 Task: Add records to a log file only if the log file has been modified within a specifiedtime frame.
Action: Mouse moved to (220, 376)
Screenshot: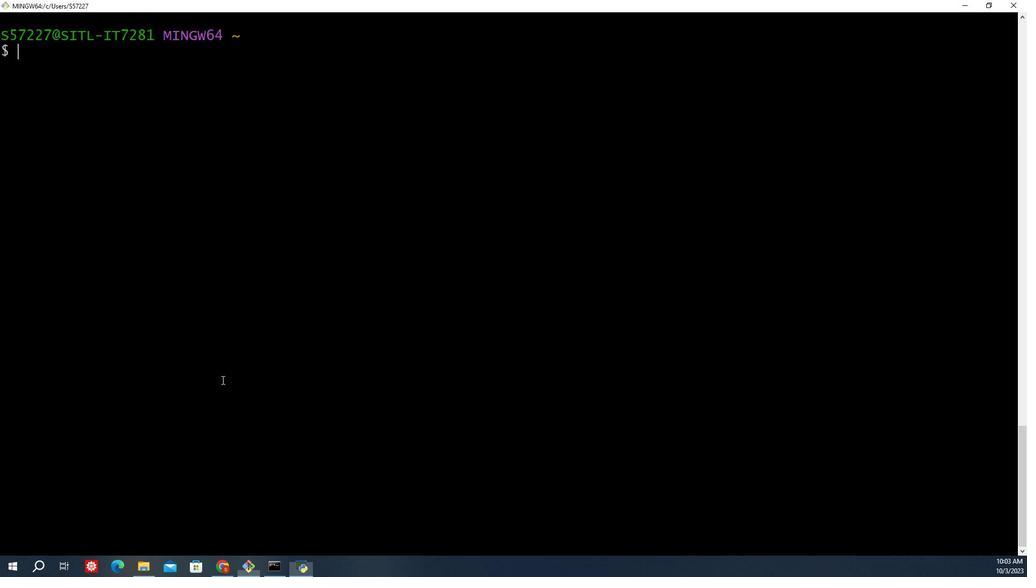 
Action: Mouse pressed left at (220, 376)
Screenshot: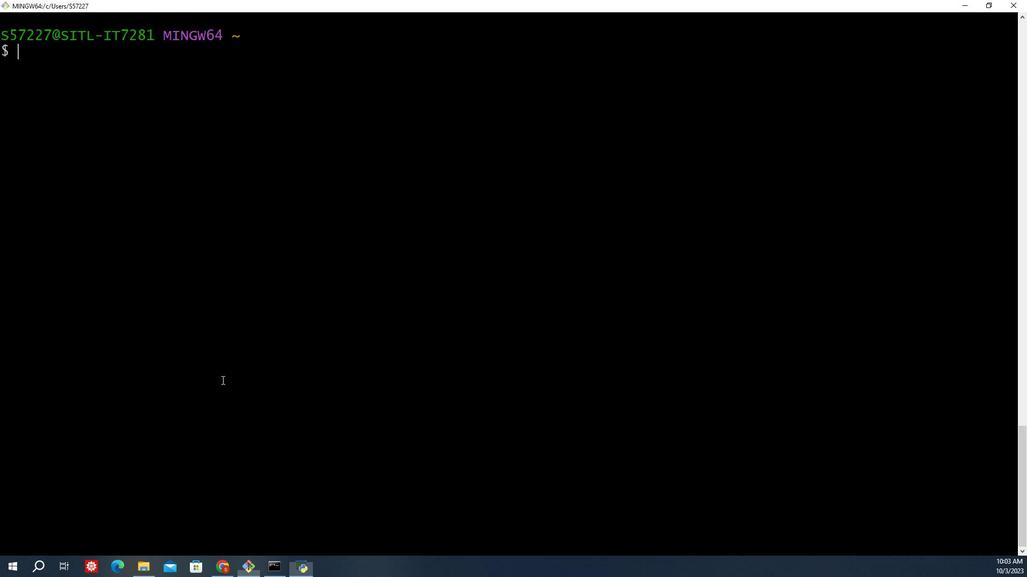 
Action: Mouse moved to (220, 376)
Screenshot: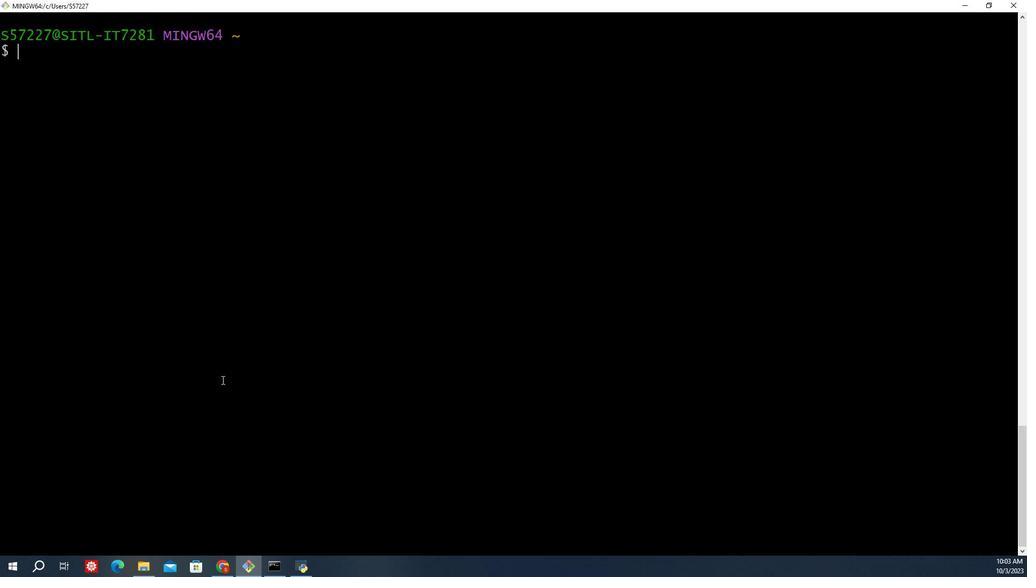 
Action: Key pressed <Key.shift_r><Key.shift_r><Key.shift_r><Key.shift_r>S<Key.backspace>cd<Key.space>/c/<Key.shift>U
Screenshot: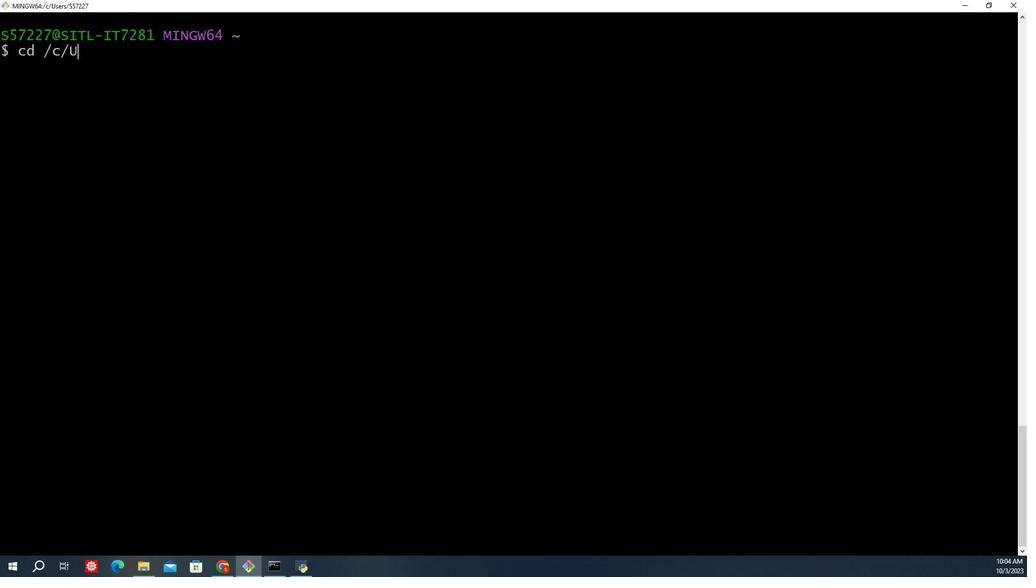 
Action: Mouse moved to (225, 375)
Screenshot: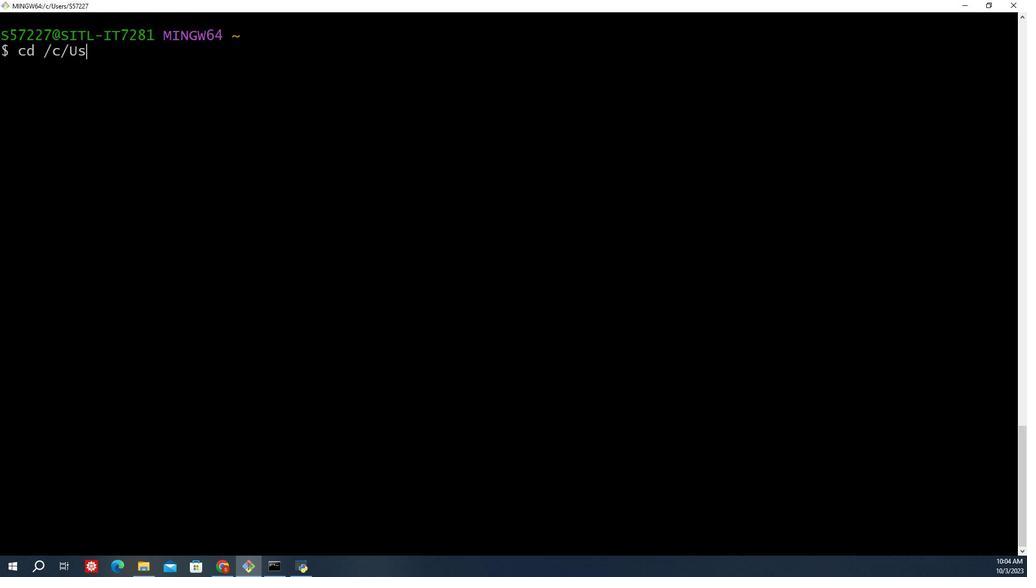 
Action: Key pressed se
Screenshot: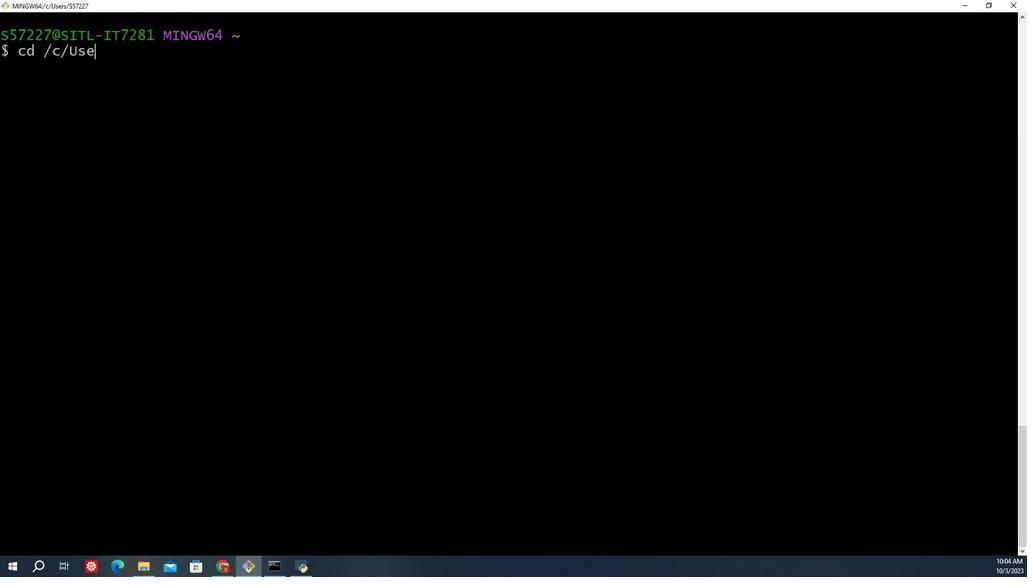 
Action: Mouse moved to (242, 360)
Screenshot: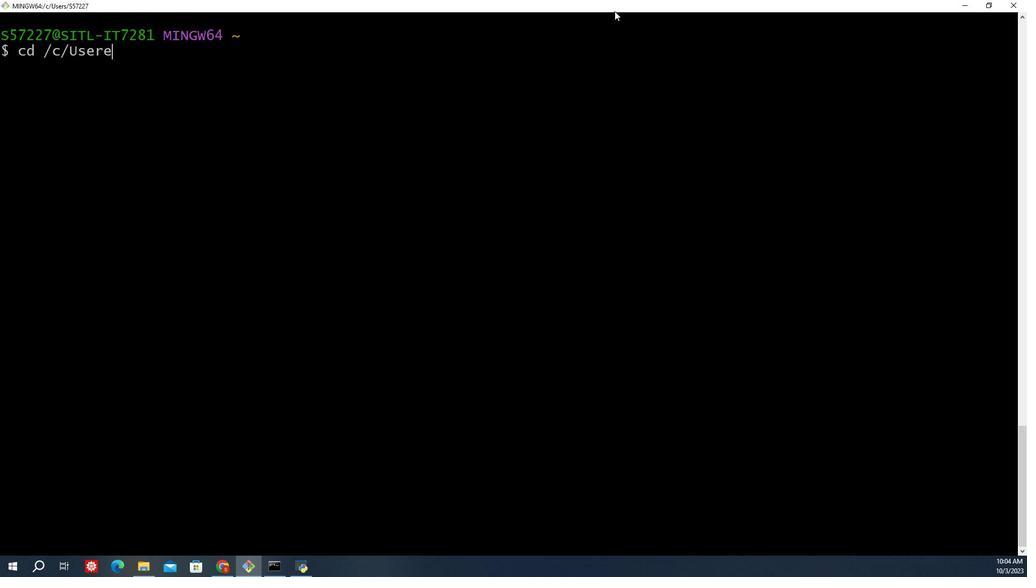 
Action: Key pressed r
Screenshot: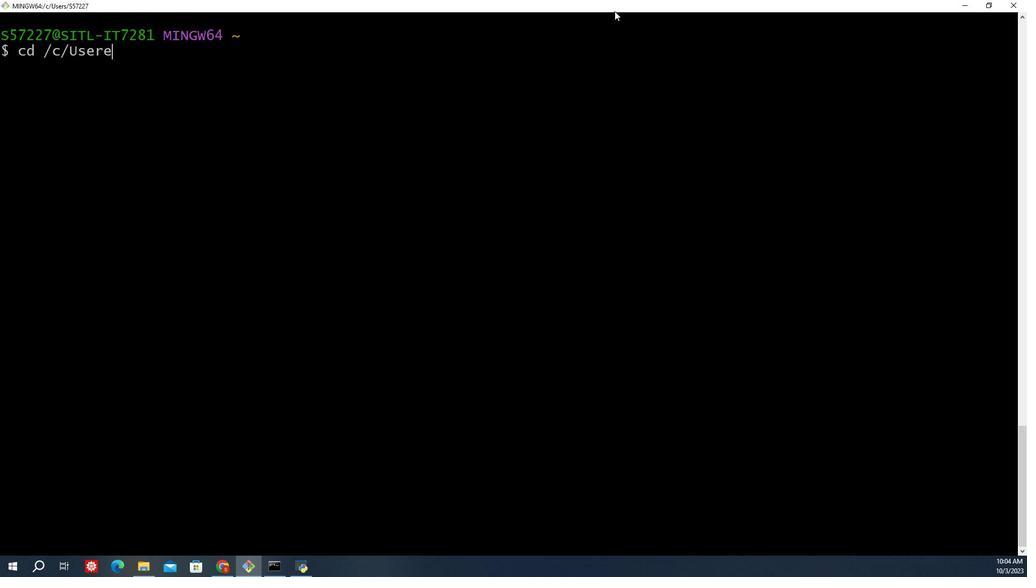 
Action: Mouse moved to (272, 348)
Screenshot: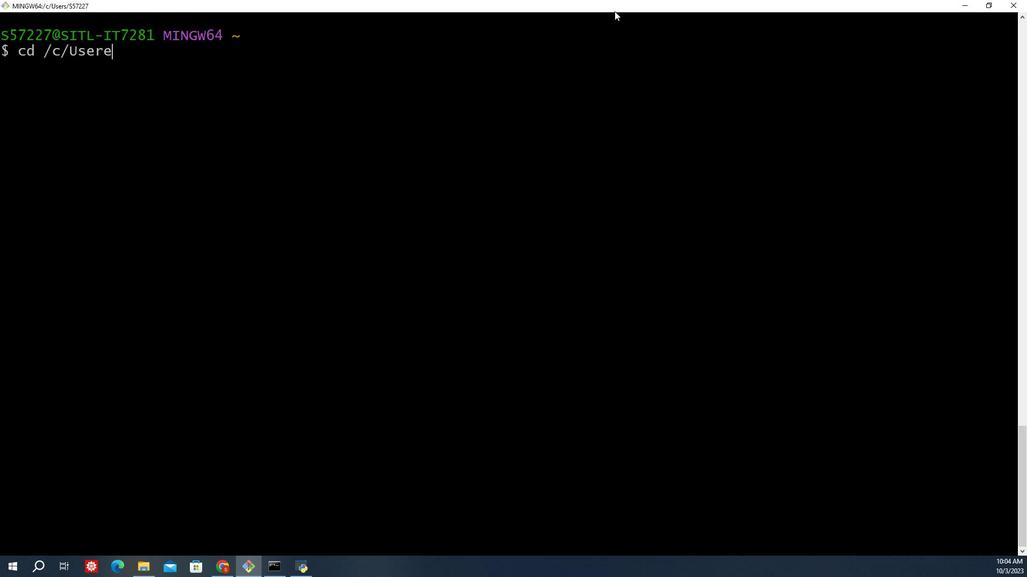 
Action: Key pressed e
Screenshot: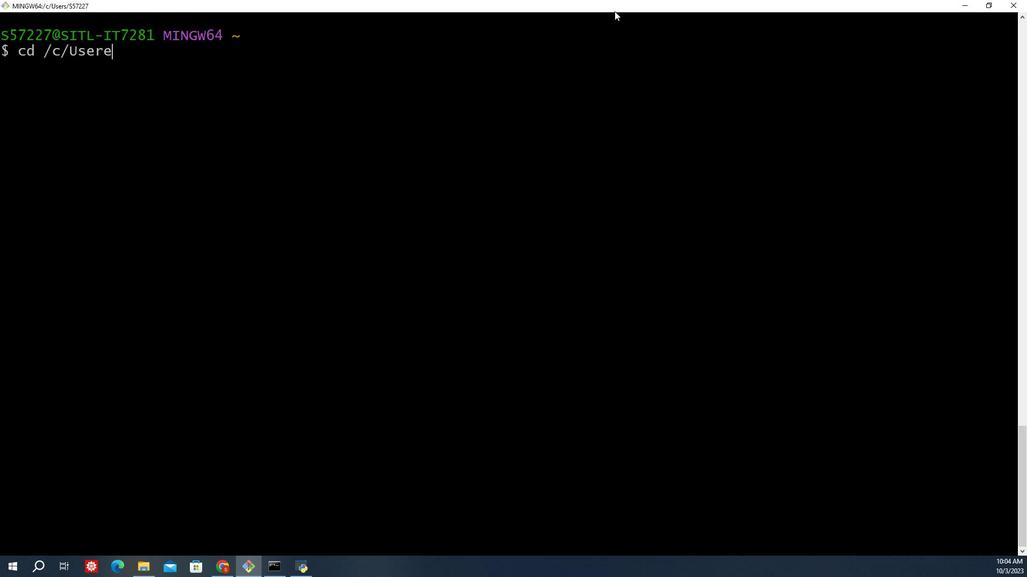 
Action: Mouse moved to (272, 348)
Screenshot: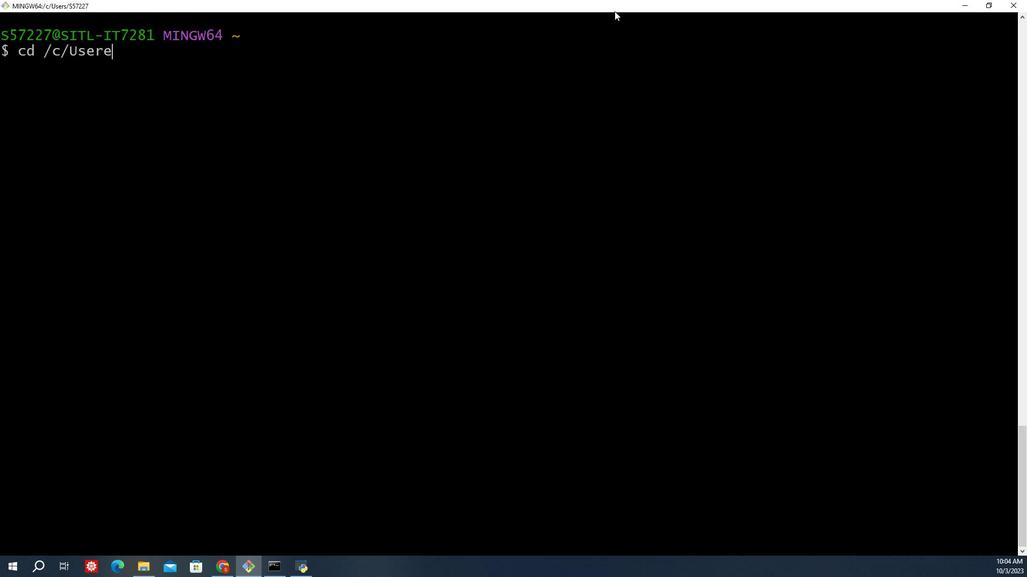 
Action: Key pressed <Key.space><Key.backspace>s<Key.backspace><Key.backspace>s/<Key.shift_r>S57227/today<Key.enter>l<Key.enter>ls<Key.enter>ta<Key.backspace><Key.backspace>mkdire<Key.backspace><Key.space>ct<Key.backspace><Key.backspace>task110<Key.enter>s<Key.backspace>,<Key.backspace>mk<Key.backspace><Key.backspace><Key.backspace>cd<Key.space><Key.backspace><Key.backspace><Key.backspace>l<Key.enter>ls<Key.enter>cd<Key.space>/c/<Key.shift>Users/<Key.shift_r><Key.shift_r><Key.shift_r><Key.shift_r><Key.shift_r><Key.shift_r><Key.shift_r><Key.shift_r><Key.shift_r><Key.shift_r><Key.shift_r><Key.shift_r><Key.shift_r><Key.shift_r><Key.shift_r><Key.shift_r><Key.shift_r><Key.shift_r><Key.shift_r><Key.shift_r>S57227/today/task110<Key.enter>ls<Key.enter>ctrl+Ltouch<Key.space>task.s<Key.backspace><Key.backspace><Key.backspace><Key.backspace><Key.backspace><Key.backspace><Key.backspace><Key.space>reac<Key.backspace><Key.backspace>cored<Key.space>a<Key.space>f<Key.backspace><Key.backspace><Key.backspace><Key.backspace><Key.shift><Key.shift><Key.shift><Key.shift><Key.shift><Key.shift><Key.shift>_file<Key.shift><Key.shift><Key.shift><Key.shift><Key.shift><Key.shift><Key.shift><Key.shift><Key.shift><Key.shift><Key.shift><Key.shift><Key.shift><Key.shift><Key.shift><Key.shift><Key.shift><Key.shift><Key.shift><Key.shift><Key.shift><Key.shift><Key.shift><Key.shift><Key.shift><Key.shift><Key.shift><Key.shift><Key.shift><Key.shift><Key.shift><Key.shift><Key.shift>_<Key.backspace>.sh<Key.enter>ls<Key.enter>vim<Key.space>re
Screenshot: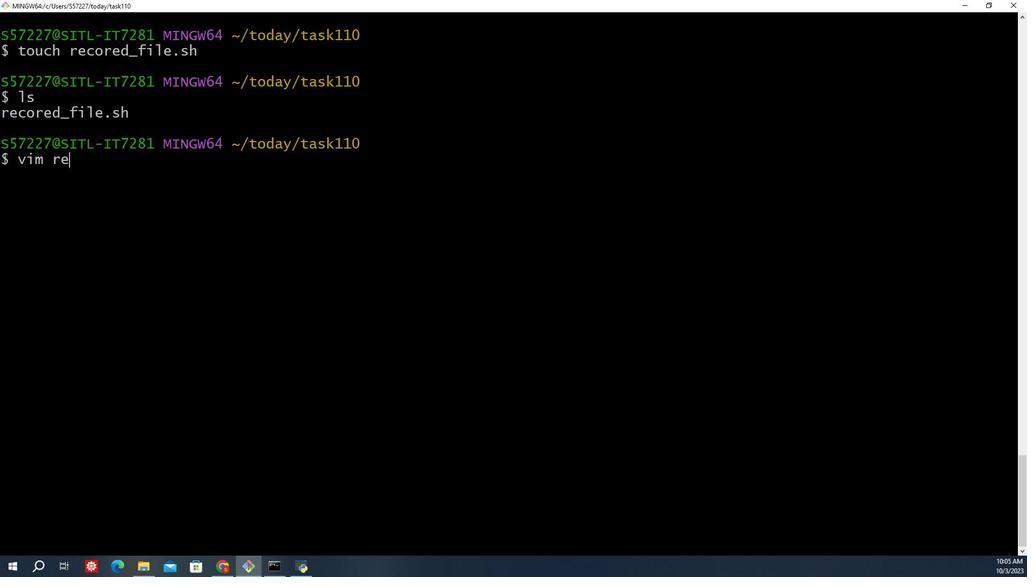 
Action: Mouse moved to (284, 347)
Screenshot: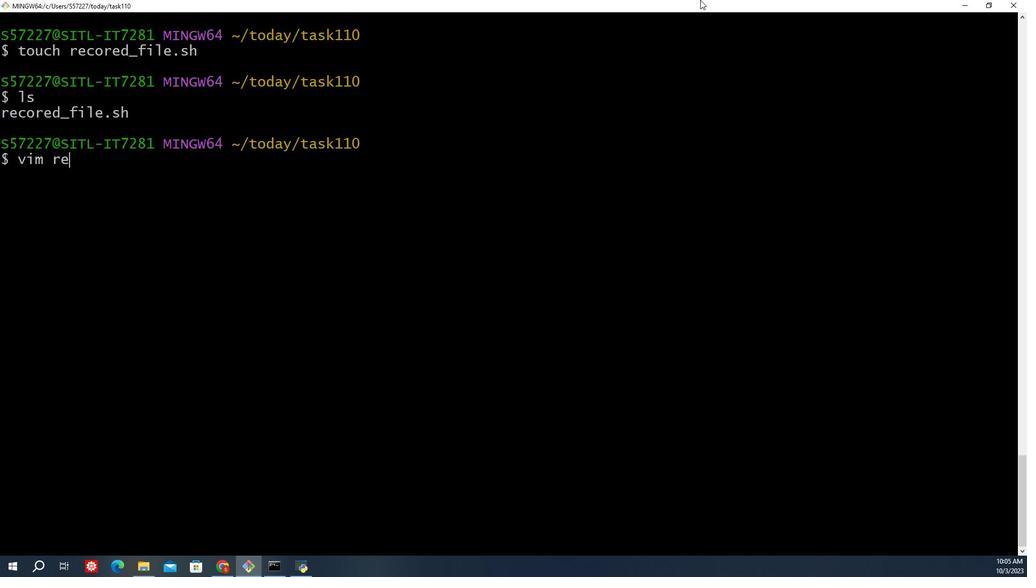 
Action: Key pressed core<Key.backspace>ded<Key.space><Key.backspace><Key.shift><Key.shift><Key.shift><Key.shift><Key.shift><Key.shift>_file.sh<Key.enter>is<Key.backspace><Key.shift_r><Key.shift_r><Key.shift_r>#<Key.shift_r><Key.shift_r><Key.shift_r><Key.shift_r><Key.shift_r><Key.shift_r><Key.shift_r><Key.shift_r><Key.shift_r><Key.shift_r><Key.shift_r><Key.shift_r><Key.shift_r><Key.shift_r><Key.shift_r><Key.shift_r><Key.shift_r>!/bin/bash/
Screenshot: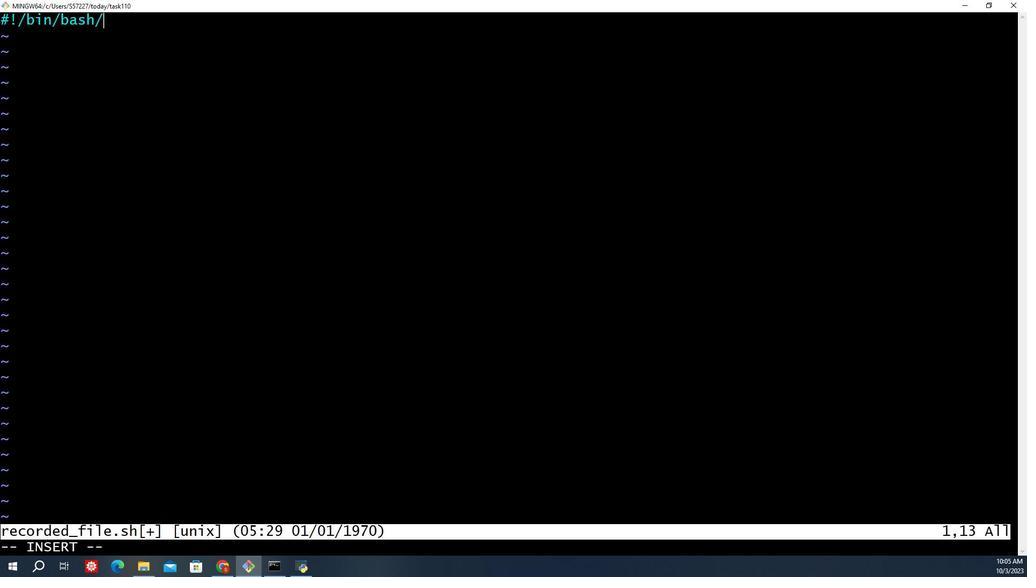 
Action: Mouse moved to (139, 386)
Screenshot: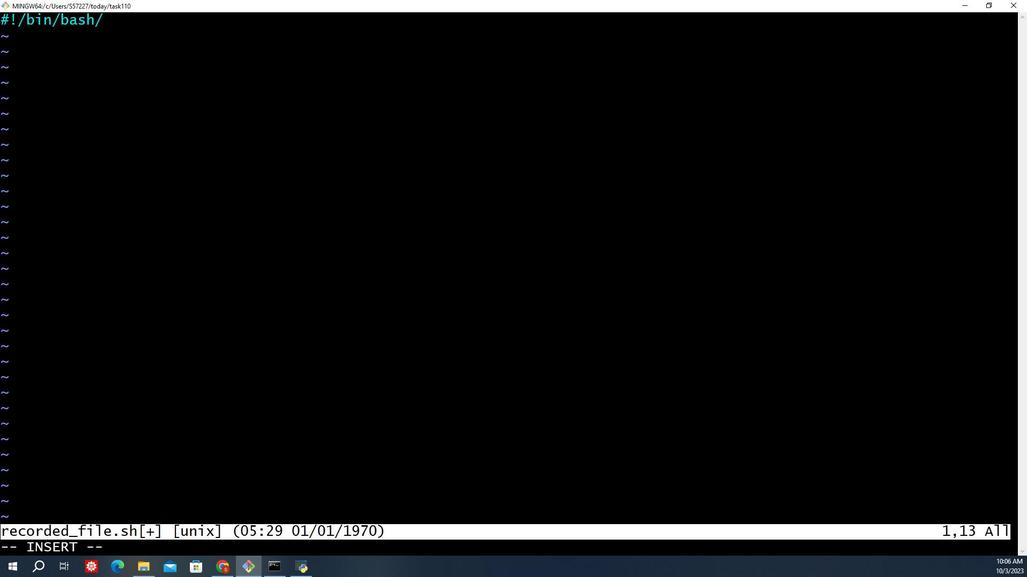 
Action: Mouse pressed left at (139, 386)
Screenshot: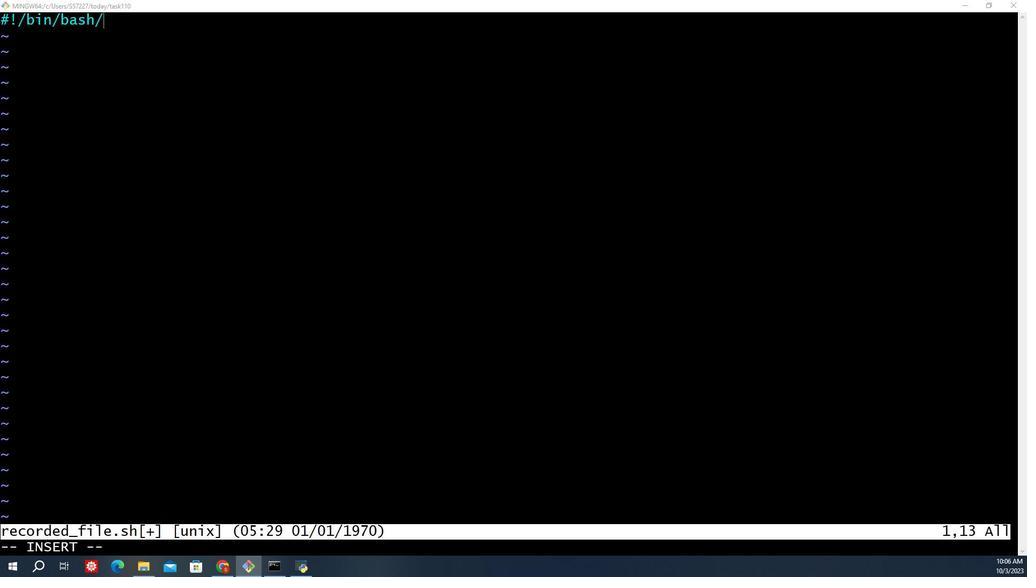 
Action: Mouse moved to (144, 386)
Screenshot: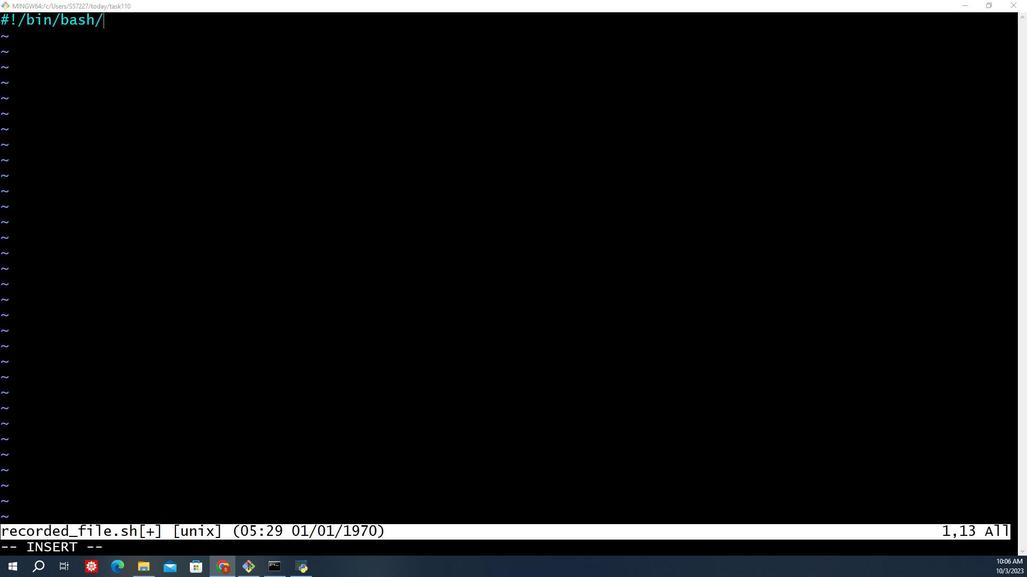 
Action: Mouse pressed left at (144, 386)
Screenshot: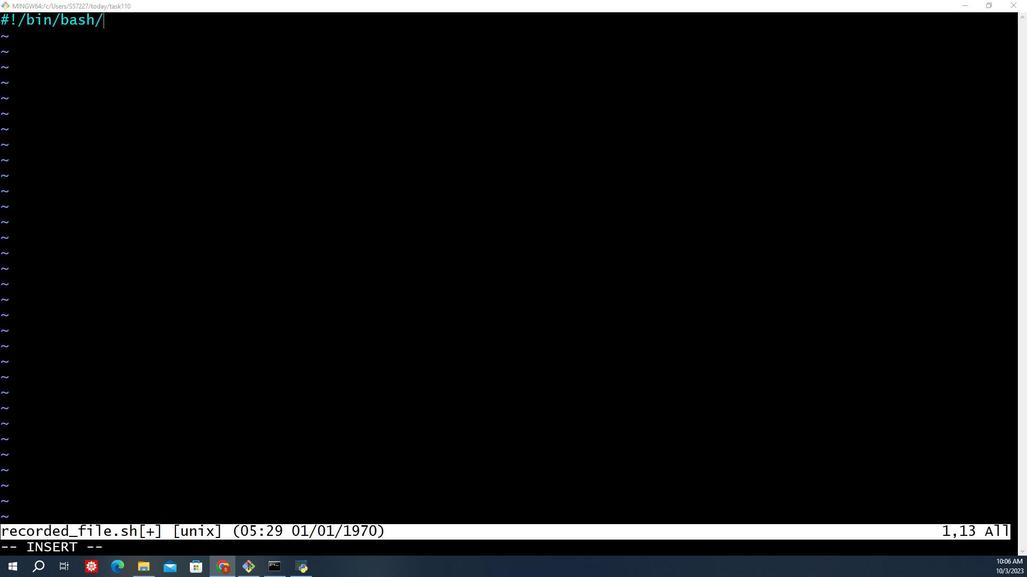 
Action: Mouse moved to (219, 373)
Screenshot: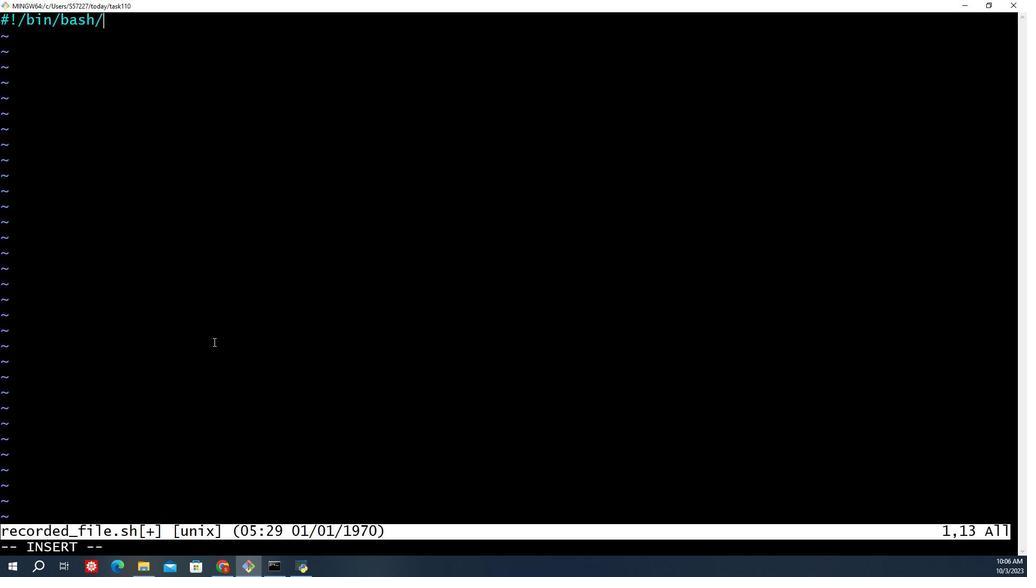 
Action: Mouse pressed left at (219, 373)
Screenshot: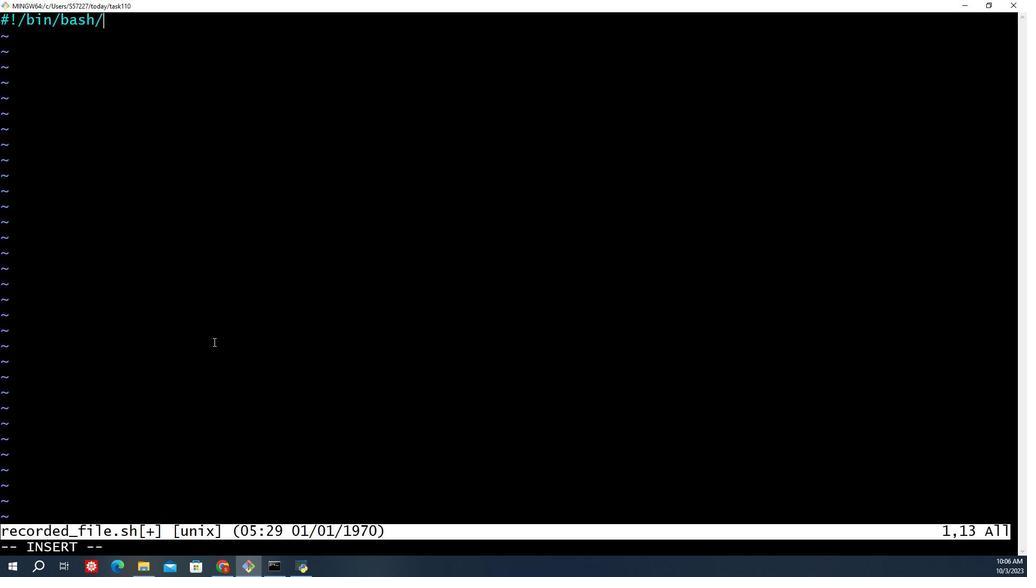 
Action: Mouse moved to (220, 373)
Screenshot: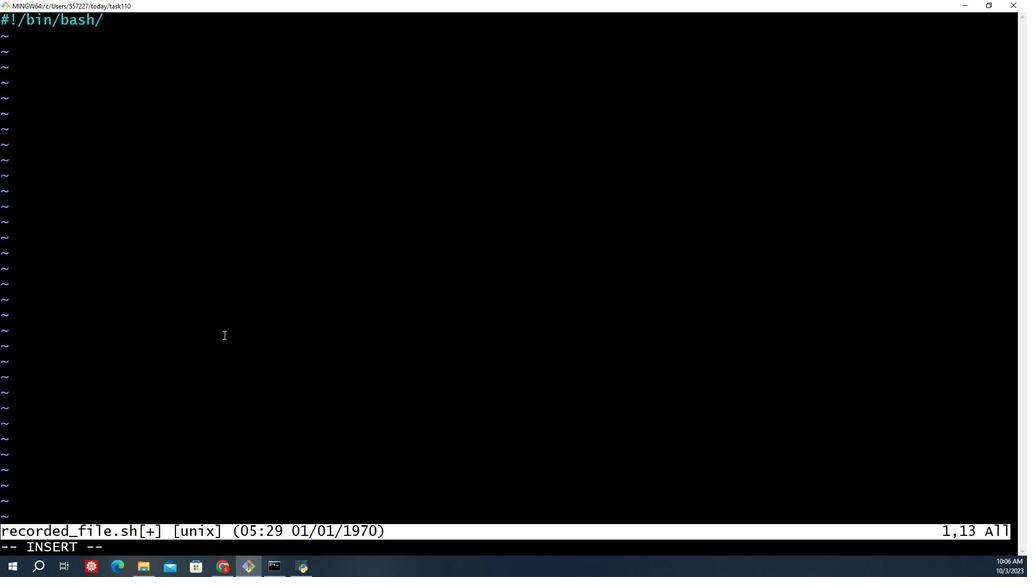 
Action: Key pressed <Key.enter><Key.enter>
Screenshot: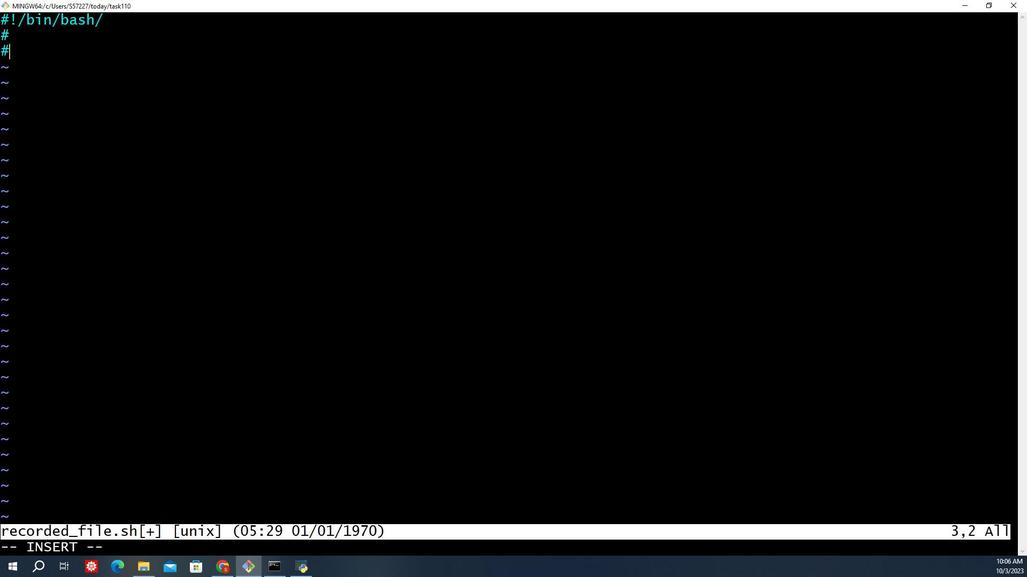 
Action: Mouse moved to (219, 372)
Screenshot: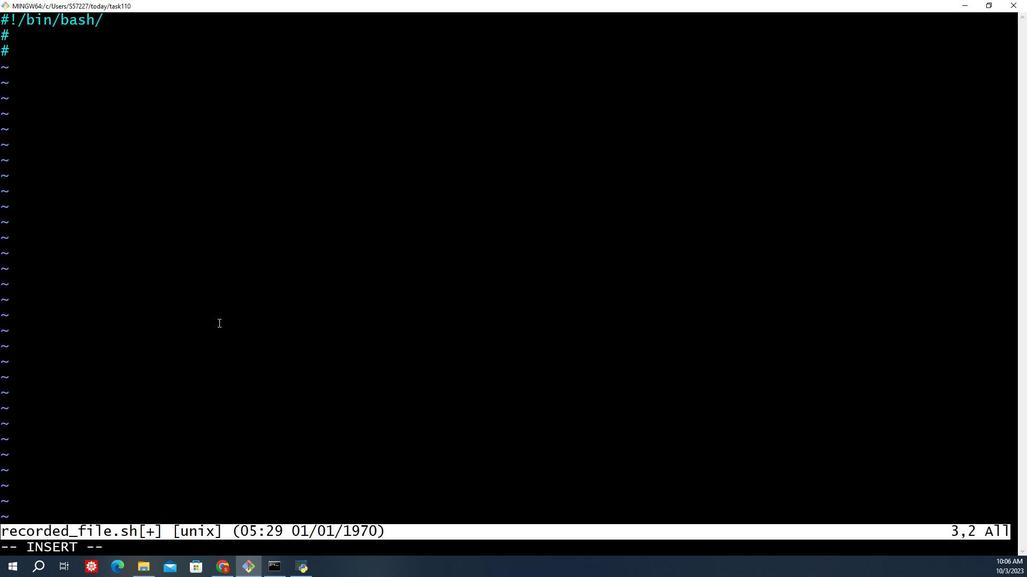 
Action: Key pressed <Key.backspace>log<Key.shift>_file=<Key.shift>"/c/<Key.shift>USer<Key.backspace><Key.backspace><Key.backspace>sers/<Key.shift_r>S57227/today/task110/log<Key.shift>_file.log<Key.enter><Key.left><Key.up><Key.right><Key.right><Key.right><Key.right><Key.right><Key.right><Key.right><Key.right><Key.right><Key.right><Key.right><Key.right><Key.right><Key.right><Key.right><Key.right><Key.right><Key.right><Key.right><Key.right><Key.right><Key.right><Key.right><Key.right><Key.right><Key.right><Key.right><Key.right><Key.right><Key.right><Key.right><Key.right><Key.right><Key.right><Key.right><Key.right><Key.right><Key.right><Key.right><Key.right><Key.right><Key.right><Key.right><Key.right><Key.right><Key.right><Key.right><Key.right><Key.right><Key.right><Key.left><Key.backspace>.<Key.down>spe<Key.backspace><Key.backspace><Key.backspace><Key.backspace><Key.shift><Key.shift><Key.shift><Key.shift>"<Key.enter>specified<Key.shift>+<Key.backspace><Key.shift>_time<Key.shift>_frame=1<Key.enter><Key.enter><Key.shift_r>#calculate<Key.space>the<Key.space>timestamp<Key.space>for<Key.space>the<Key.space>curee<Key.backspace><Key.backspace>rent<Key.space>time<Key.space><Key.enter><Key.enter><Key.backspace>cure<Key.backspace>rent<Key.space><Key.backspace><Key.shift><Key.shift><Key.shift><Key.shift><Key.shift><Key.shift><Key.shift><Key.shift>_time<Key.space><Key.backspace>=<Key.shift_r><Key.shift_r><Key.shift_r><Key.shift_r>$<Key.shift>(data<Key.backspace>e<Key.space><Key.shift_r><Key.shift_r><Key.shift_r><Key.shift_r><Key.shift_r><Key.shift_r>+<Key.shift_r><Key.shift_r><Key.shift_r><Key.shift_r><Key.shift_r><Key.shift_r><Key.shift_r><Key.shift_r><Key.shift_r><Key.shift_r>%s<Key.shift><Key.shift><Key.shift><Key.shift><Key.shift><Key.shift><Key.shift><Key.shift><Key.shift><Key.shift><Key.shift><Key.shift><Key.shift><Key.shift><Key.shift><Key.shift><Key.shift><Key.shift><Key.shift><Key.shift><Key.shift><Key.shift><Key.shift><Key.shift><Key.shift><Key.shift><Key.shift><Key.shift><Key.shift><Key.shift><Key.shift><Key.shift>)<Key.enter><Key.enter><Key.shift_r><Key.shift_r><Key.shift_r><Key.shift_r><Key.shift_r><Key.shift_r><Key.shift_r>#get<Key.space>the<Key.space>last<Key.space>
Screenshot: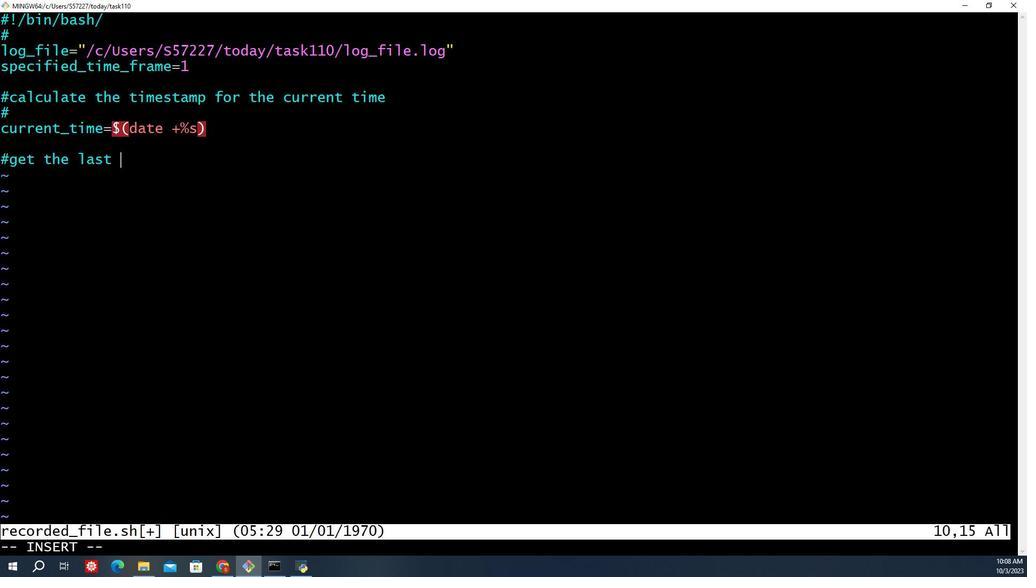 
Action: Mouse moved to (232, 347)
Screenshot: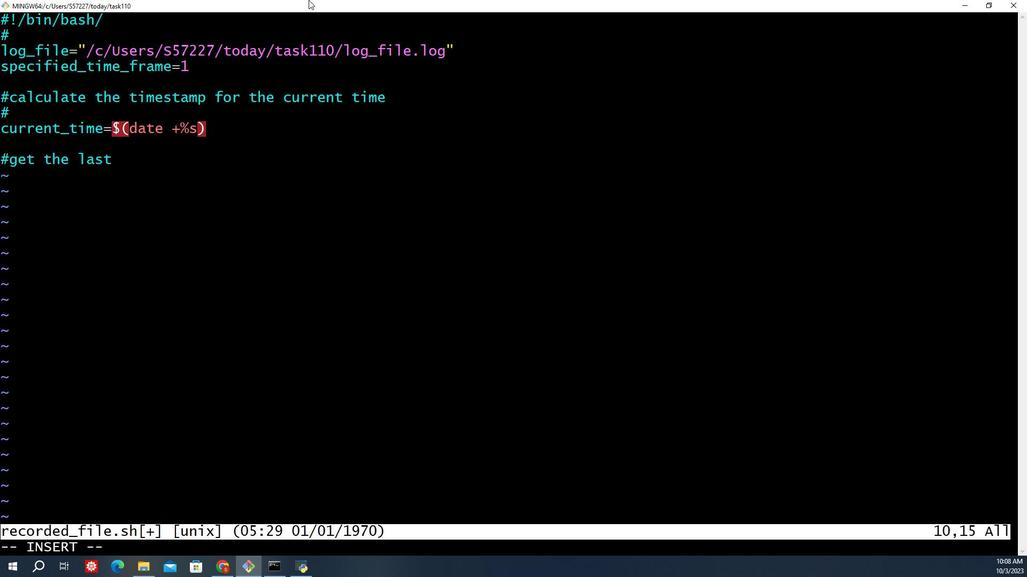 
Action: Key pressed modification<Key.space>time<Key.space>of<Key.space>th<Key.space>e<Key.backspace><Key.backspace>e<Key.space>log<Key.space>file<Key.space>in<Key.space>seconds<Key.space>sich<Key.space>e<Key.backspace><Key.backspace><Key.backspace><Key.backspace>nce<Key.space>epoch<Key.enter><Key.enter><Key.backspace>last<Key.shift>_modification<Key.shift>_time=<Key.shift_r><Key.shift_r><Key.shift_r><Key.shift_r><Key.shift_r><Key.shift_r><Key.shift_r><Key.shift_r><Key.shift_r><Key.shift_r><Key.shift_r><Key.shift_r>$<Key.shift>(stat<Key.space>-c<Key.space><Key.shift_r><Key.shift_r><Key.shift_r><Key.shift_r><Key.shift_r><Key.shift_r><Key.shift_r><Key.shift_r><Key.shift_r>%<Key.shift><Key.shift><Key.shift><Key.shift><Key.shift><Key.shift><Key.shift><Key.shift><Key.shift><Key.shift><Key.shift><Key.shift><Key.shift><Key.shift><Key.shift><Key.shift>Y<Key.space><Key.shift>"<Key.shift_r>$lo
Screenshot: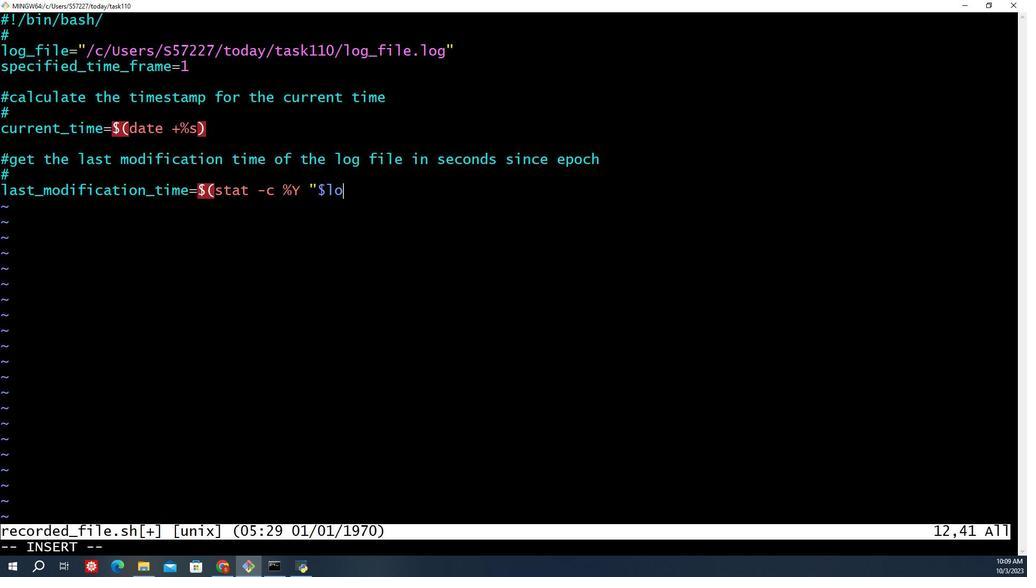 
Action: Mouse moved to (232, 347)
Screenshot: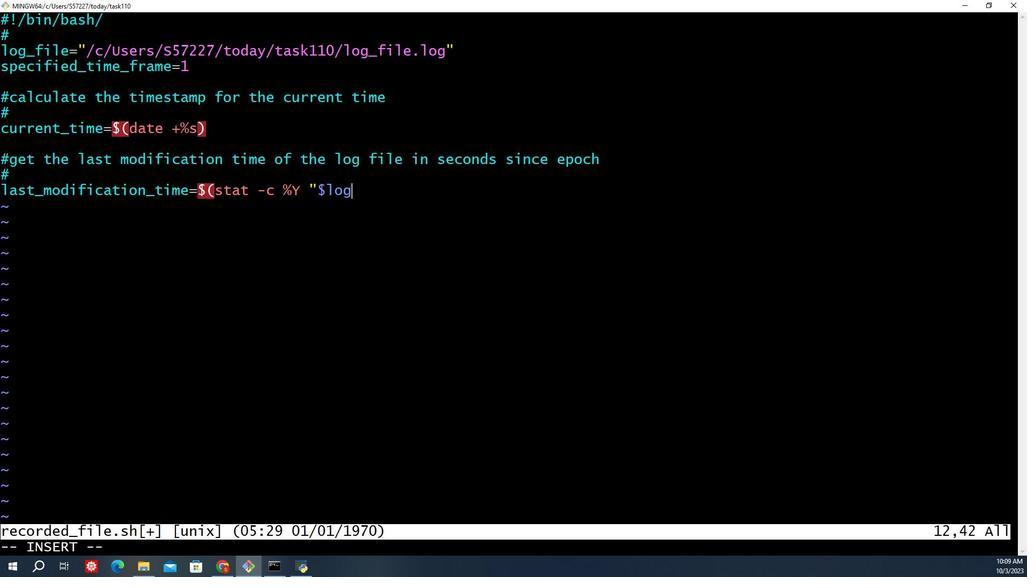 
Action: Key pressed g<Key.shift>_file<Key.shift><Key.shift><Key.shift><Key.shift><Key.shift><Key.shift><Key.shift><Key.shift><Key.shift><Key.shift><Key.shift><Key.shift><Key.shift><Key.shift><Key.shift><Key.shift><Key.shift><Key.shift>"<Key.shift><Key.shift><Key.shift><Key.shift>)<Key.enter><Key.enter><Key.shift_r>#calculate<Key.space>the<Key.space>time<Key.space>difference<Key.space>in<Key.space>seconds<Key.enter><Key.enter><Key.backspace>time<Key.space>d<Key.backspace><Key.backspace><Key.shift><Key.shift>_difference=<Key.shift_r>$<Key.shift>((current<Key.shift><Key.shift><Key.shift><Key.shift><Key.shift><Key.shift><Key.shift><Key.shift><Key.shift><Key.shift><Key.shift><Key.shift>_time<Key.space>-<Key.space>last<Key.space><Key.backspace><Key.shift><Key.shift><Key.shift>_modification<Key.shift>_time<Key.shift>))<Key.enter><Key.enter><Key.shift_r>#calculate<Key.space>the<Key.space>time<Key.space>difference<Key.space>i<Key.backspace>f<Key.backspace><Key.backspace><Key.backspace><Key.backspace><Key.backspace><Key.backspace><Key.backspace><Key.backspace><Key.backspace><Key.backspace><Key.backspace><Key.backspace><Key.backspace><Key.backspace><Key.space><Key.backspace>e<Key.space>frame<Key.space>in<Key.space>seconds<Key.enter><Key.enter><Key.backspace>slec<Key.backspace><Key.backspace><Key.backspace><Key.backspace>specified<Key.shift>_time<Key.space><Key.backspace><Key.shift>_frame<Key.space><Key.backspace><Key.shift>_secondssssss<Key.backspace><Key.backspace><Key.backspace><Key.backspace><Key.backspace>=<Key.space><Key.backspace><Key.shift><Key.shift><Key.shift><Key.shift><Key.shift><Key.shift>$<Key.shift>(<Key.shift>(<Key.shift_r>S<Key.backspace>specified<Key.shift>_time<Key.shift><Key.shift>_frame<Key.space><Key.shift_r><Key.shift_r><Key.shift_r><Key.shift_r><Key.shift_r><Key.shift_r><Key.shift_r><Key.shift_r><Key.shift_r><Key.shift_r><Key.shift_r><Key.shift_r><Key.shift_r><Key.shift_r>*<Key.space>24<Key.space><Key.shift_r><Key.shift_r><Key.shift_r><Key.shift_r><Key.shift_r><Key.shift_r><Key.shift_r><Key.shift_r><Key.shift_r><Key.shift_r><Key.shift_r><Key.shift_r><Key.shift_r><Key.shift_r>*<Key.space>3600<Key.shift><Key.shift><Key.shift><Key.shift><Key.shift><Key.shift><Key.shift><Key.shift><Key.shift><Key.shift><Key.shift><Key.shift><Key.shift><Key.shift><Key.shift><Key.shift><Key.shift><Key.shift><Key.shift><Key.shift><Key.shift><Key.shift><Key.shift><Key.shift><Key.shift><Key.shift><Key.shift><Key.shift>))<Key.enter><Key.enter><Key.shift_r>#of<Key.backspace><Key.backspace><Key.space><Key.shift_r>Check<Key.space>if<Key.space>th<Key.space><Key.backspace>e<Key.space>log<Key.space>fl<Key.backspace>ile<Key.space>has<Key.space>been<Key.space>modified<Key.space><Key.space><Key.backspace>witg=<Key.backspace><Key.backspace>hin<Key.space>the<Key.space>sppe<Key.backspace><Key.backspace>ecified<Key.space>time<Key.space>frame<Key.enter><Key.enter><Key.backspace><Key.backspace>if<Key.space>[<Key.space><Key.shift_r>"<Key.shift>$time<Key.shift_r>_difference<Key.shift_r><Key.shift_r><Key.shift_r><Key.shift_r><Key.shift_r><Key.shift_r>"<Key.space>-le<Key.space><Key.shift_r>"s<Key.backspace><Key.shift_r>$specified<Key.space><Key.backspace><Key.shift_r>_time<Key.shift_r><Key.shift_r><Key.shift_r><Key.shift_r>_frame<Key.space><Key.backspace><Key.shift>_secod<Key.backspace>nds<Key.shift>"<Key.shift><Key.shift><Key.shift>"<Key.backspace><Key.shift><Key.space><Key.shift>];<Key.space>then<Key.enter><Key.enter><Key.shift_r>#<Key.shift_r>Add<Key.space>new<Key.space>log<Key.space>reo<Key.backspace>cords<Key.space>here<Key.enter><Key.enter><Key.backspace>ehoc<Key.backspace><Key.backspace><Key.backspace>cho<Key.space><Key.shift><Key.shift>"<Key.shift_r>New<Key.space>log<Key.space>reoc<Key.backspace><Key.backspace>cord<Key.shift>"<Key.space><Key.shift>>><Key.space><Key.shift>"<Key.shift_r>$log<Key.shift>_g<Key.backspace>file<Key.shift>"<Key.enter>else<Key.enter>ehc<Key.backspace><Key.backspace>cho<Key.space><Key.shift>"<Key.shift>Log<Key.space>file<Key.space>not<Key.space>modified<Key.space>within<Key.space>the<Key.space>t<Key.backspace>specified<Key.space>time<Key.space>frame.<Key.space>skipping<Key.space>
Screenshot: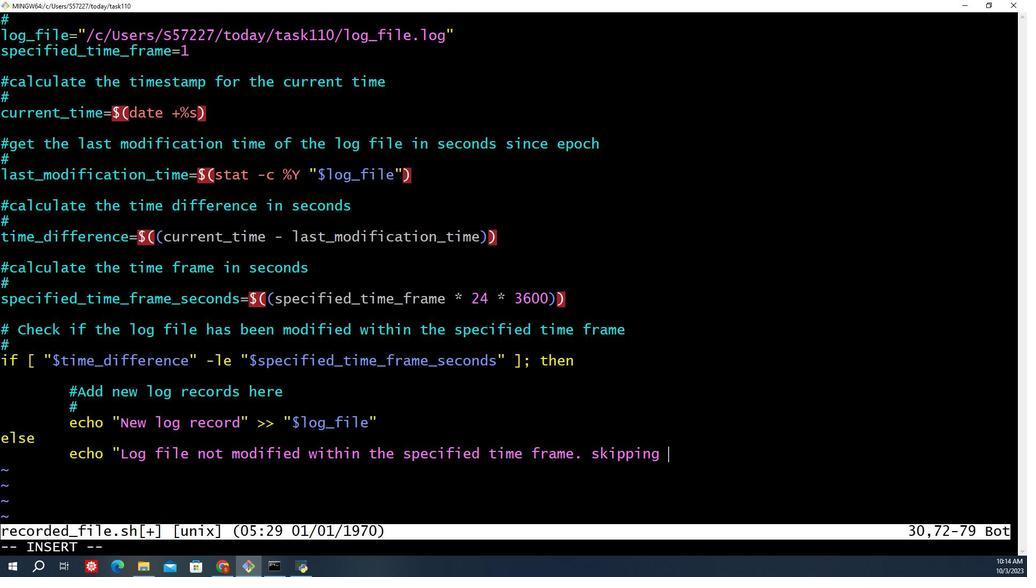 
Action: Mouse moved to (182, 356)
Screenshot: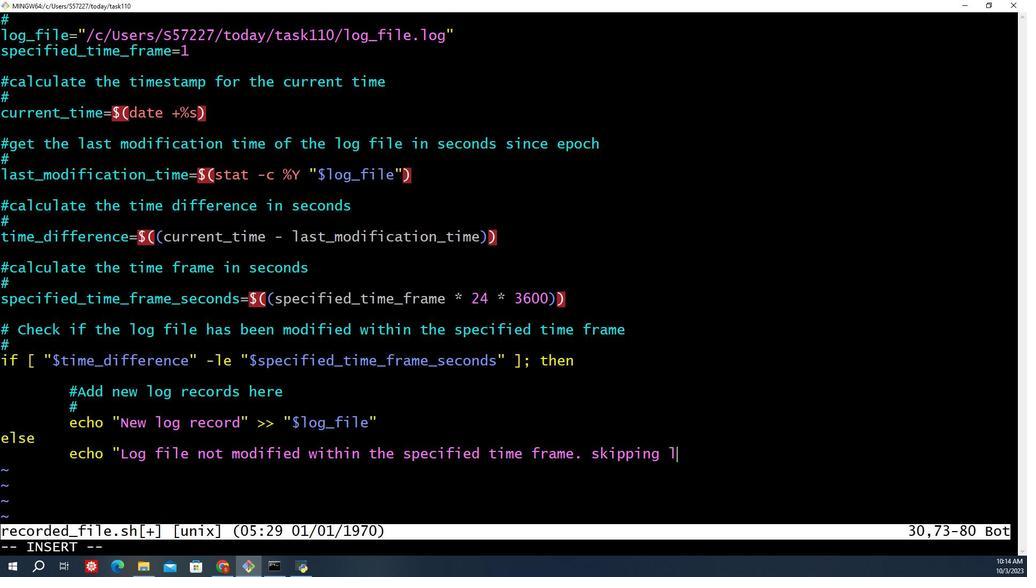 
Action: Key pressed l
Screenshot: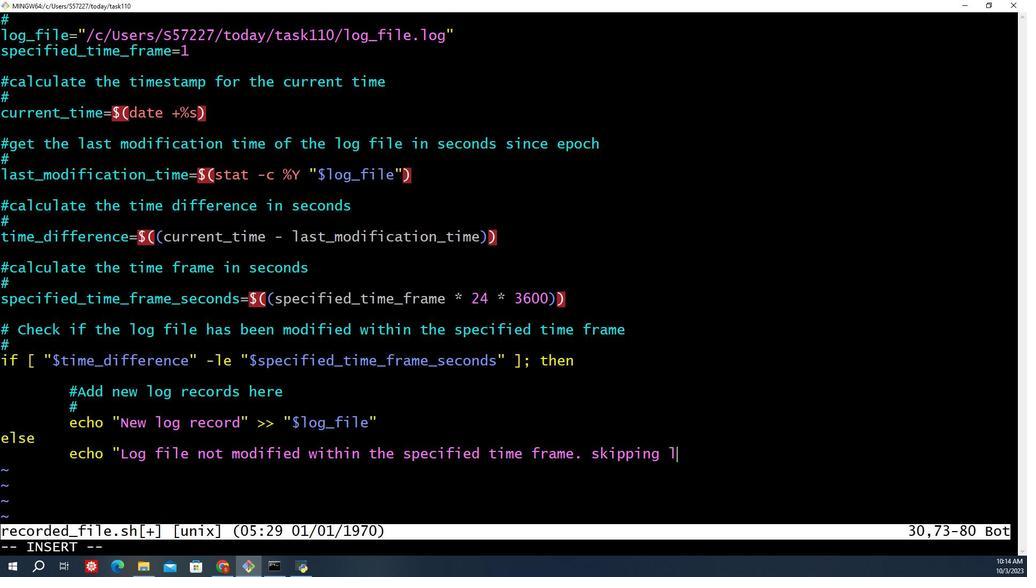 
Action: Mouse moved to (159, 381)
Screenshot: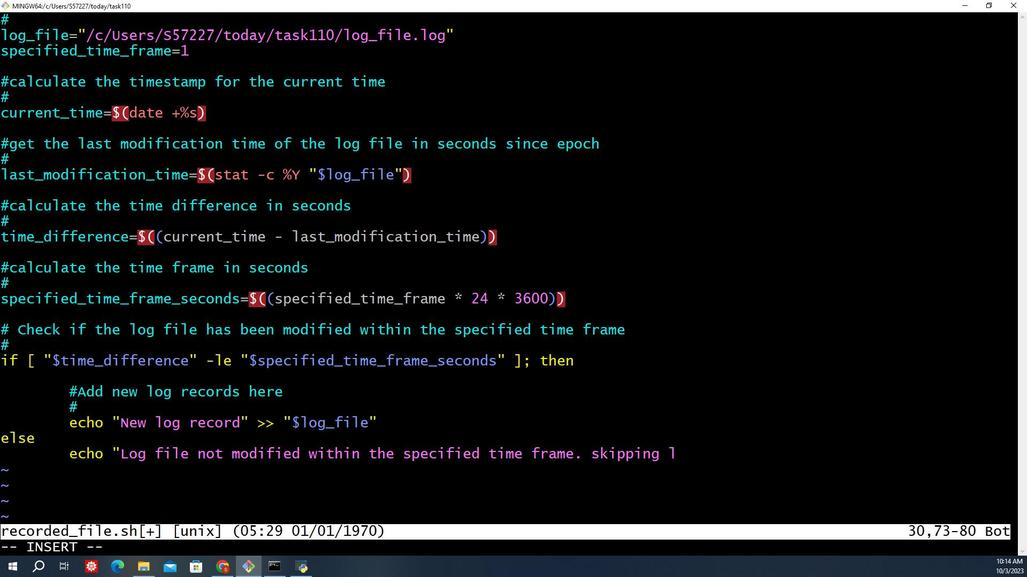 
Action: Mouse pressed left at (159, 381)
Screenshot: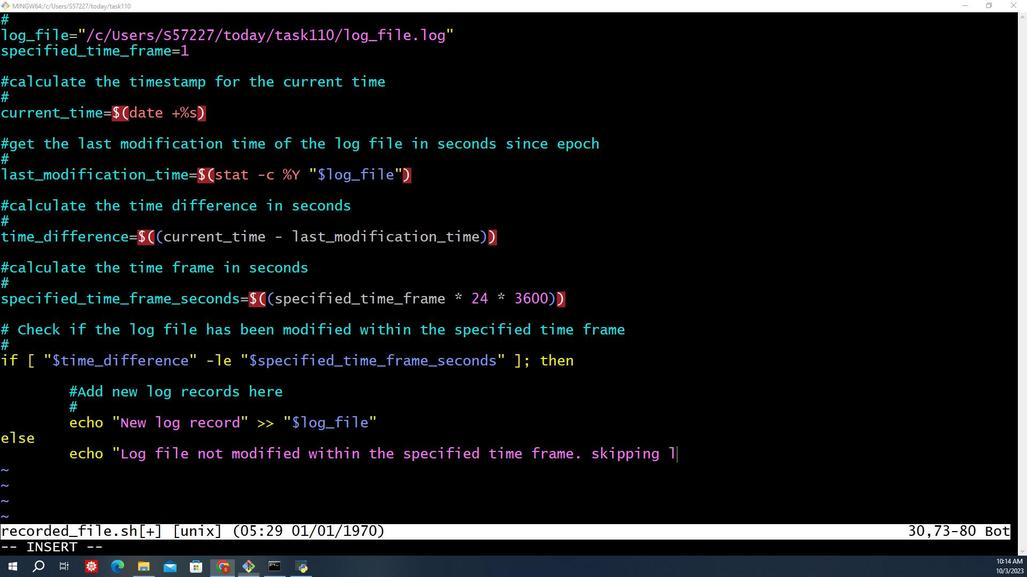 
Action: Key pressed o
Screenshot: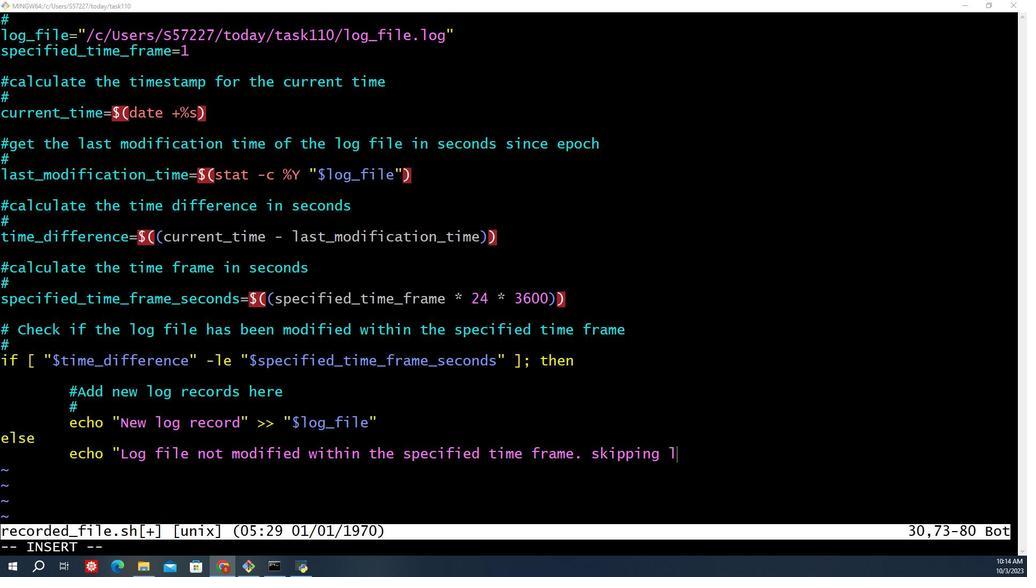 
Action: Mouse moved to (159, 381)
Screenshot: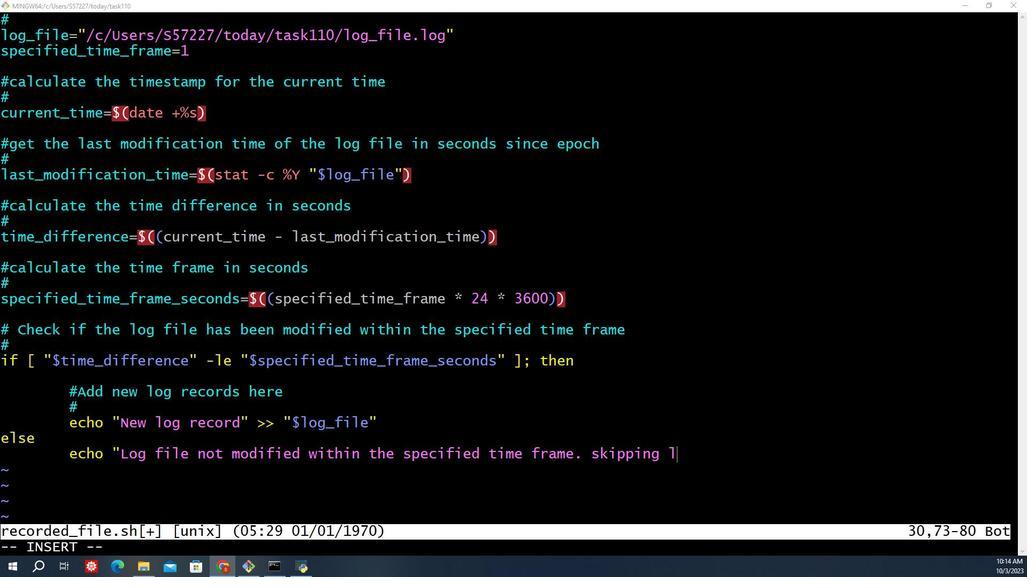 
Action: Mouse pressed left at (159, 381)
Screenshot: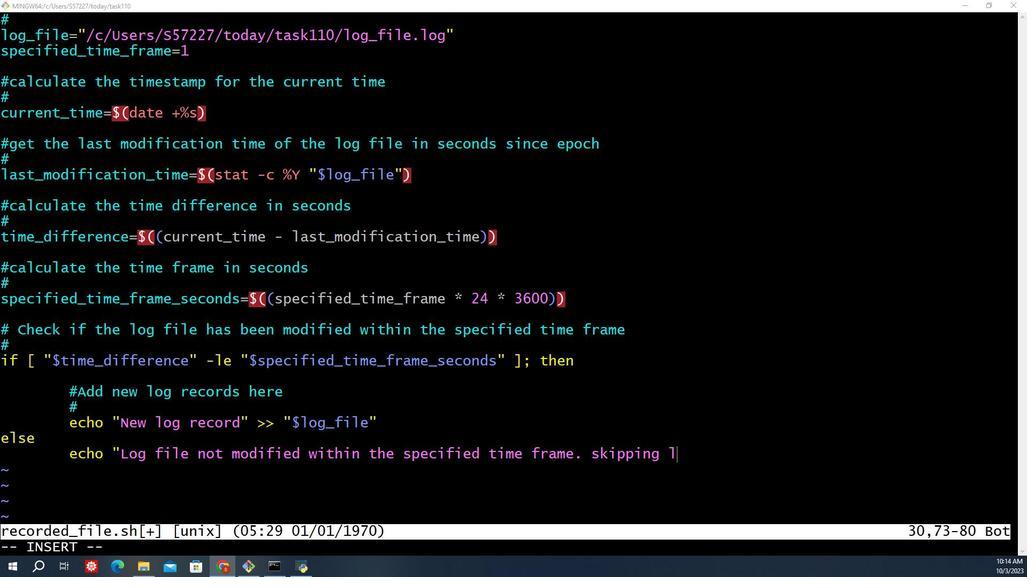 
Action: Mouse moved to (162, 381)
Screenshot: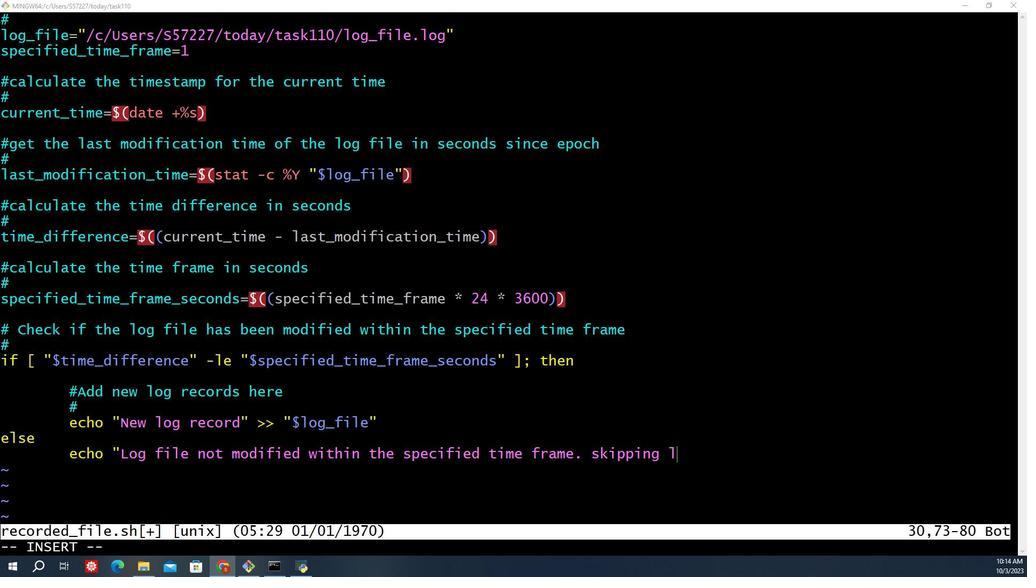 
Action: Mouse pressed left at (162, 381)
Screenshot: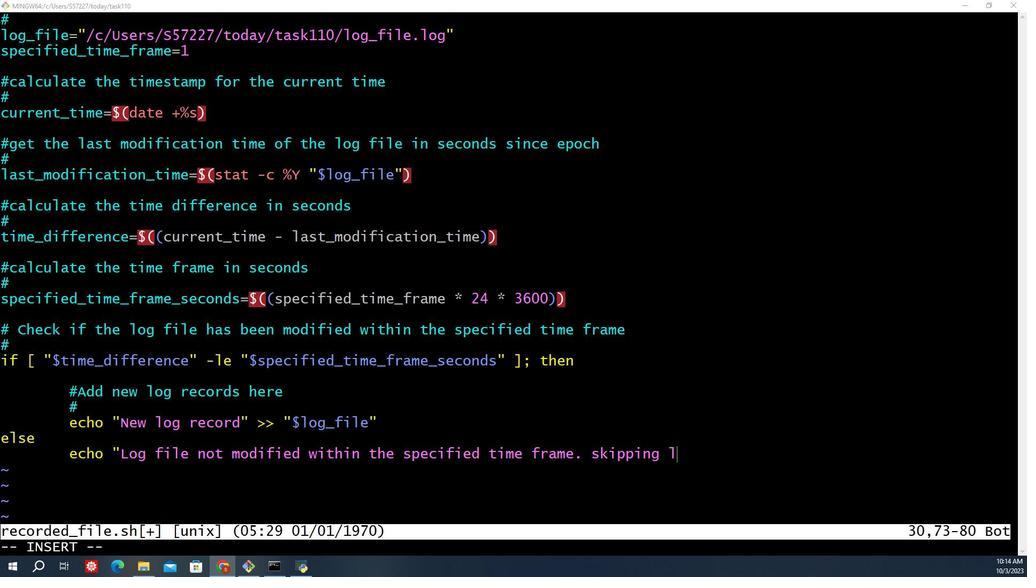 
Action: Mouse moved to (163, 378)
Screenshot: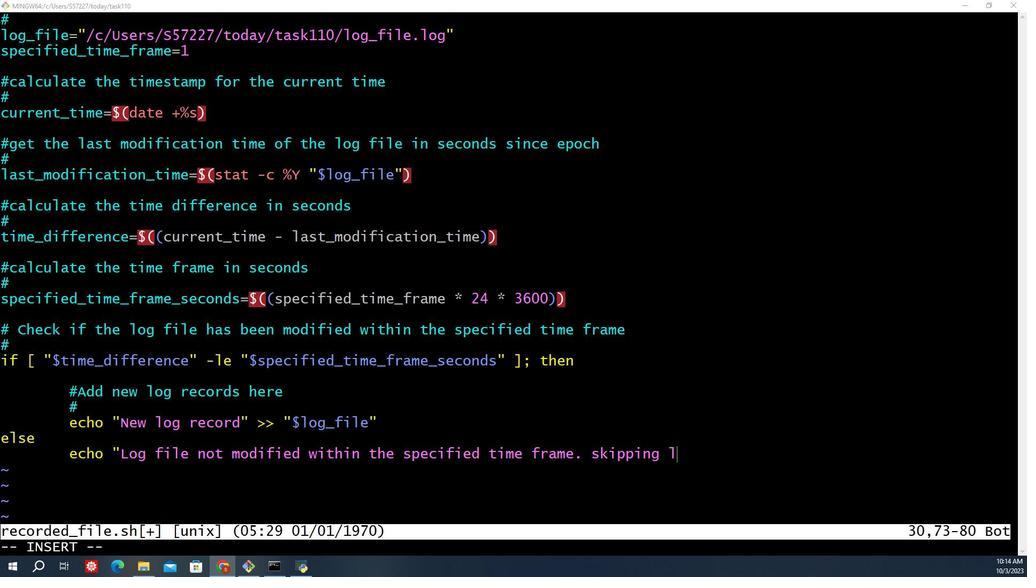 
Action: Mouse scrolled (163, 377) with delta (0, 0)
Screenshot: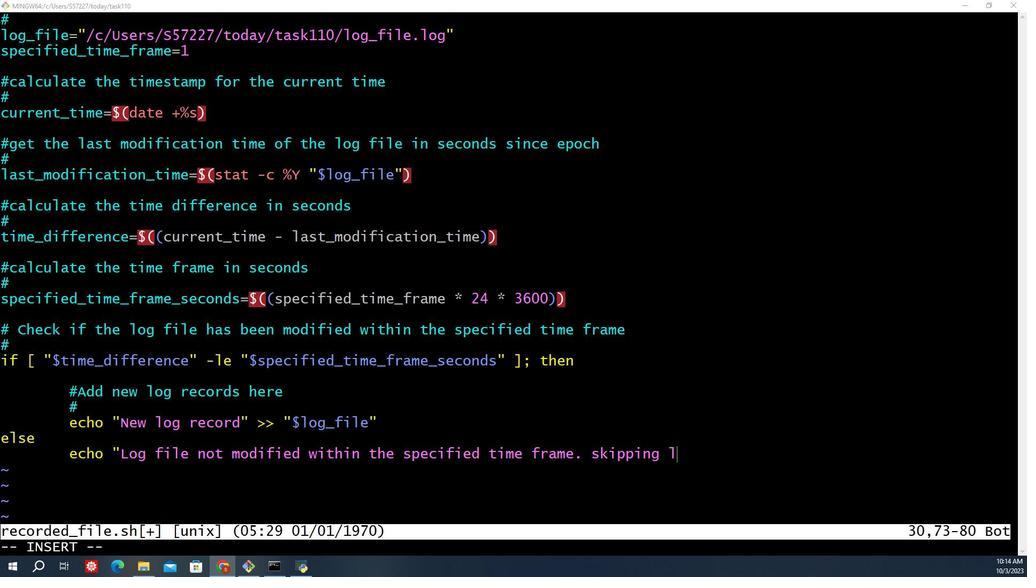 
Action: Mouse scrolled (163, 377) with delta (0, 0)
Screenshot: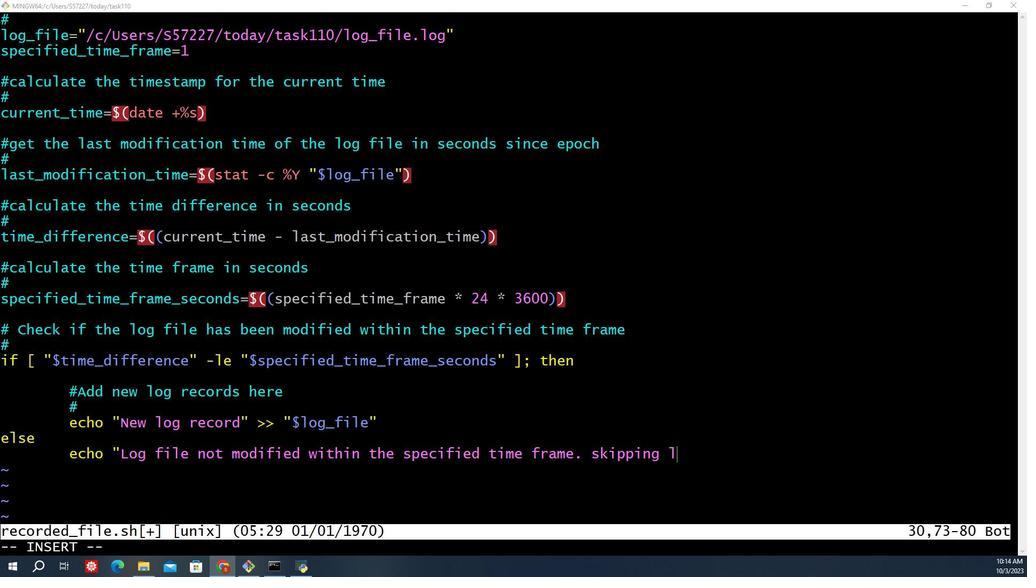
Action: Mouse moved to (159, 373)
Screenshot: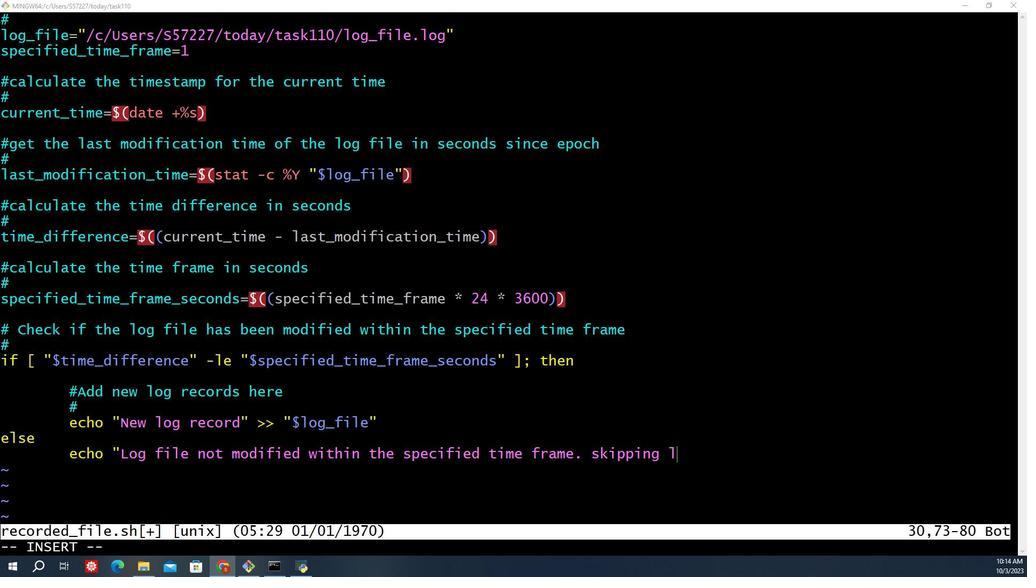 
Action: Mouse pressed left at (159, 373)
Screenshot: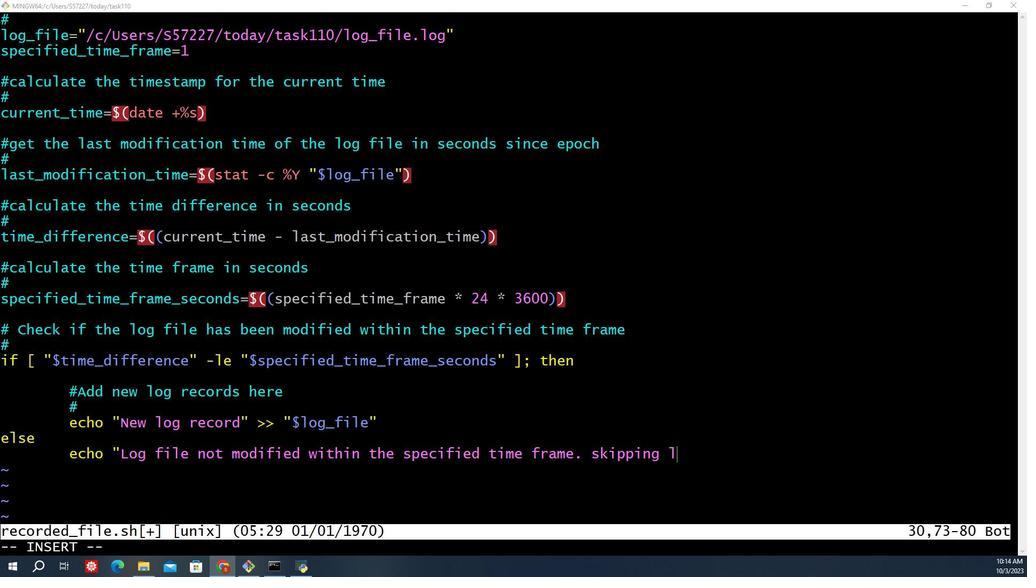 
Action: Mouse moved to (258, 383)
Screenshot: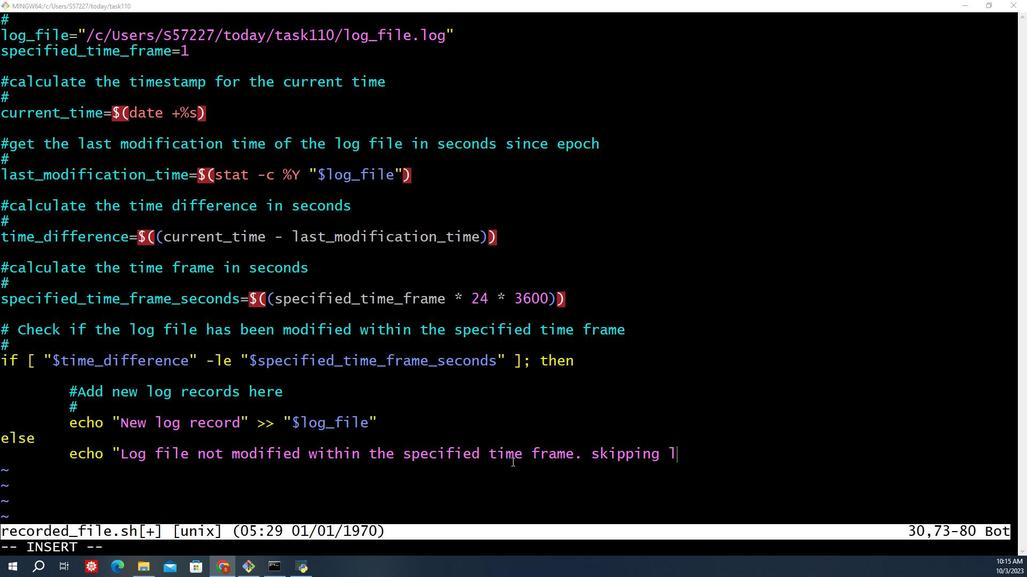 
Action: Key pressed o
Screenshot: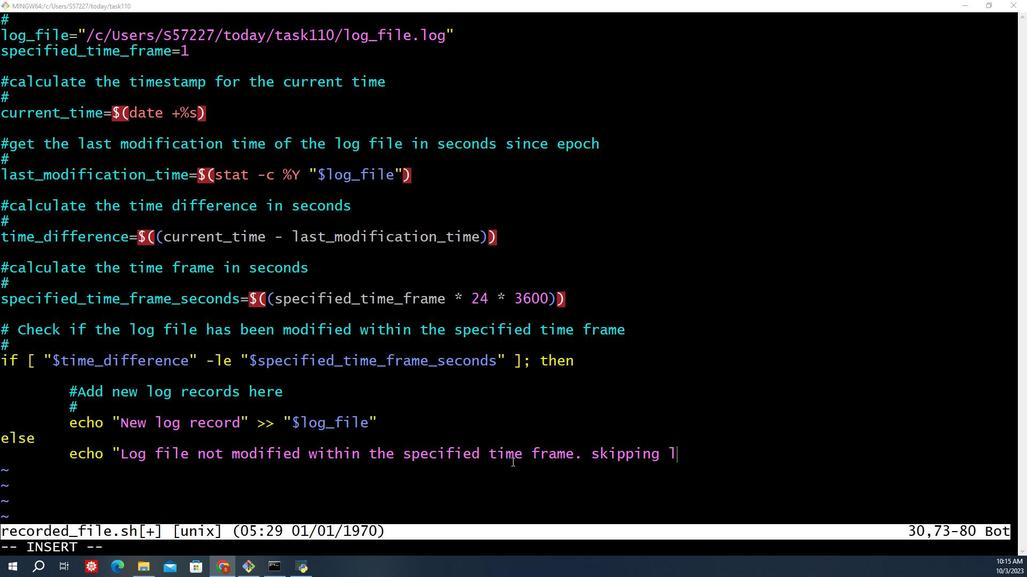 
Action: Mouse moved to (271, 384)
Screenshot: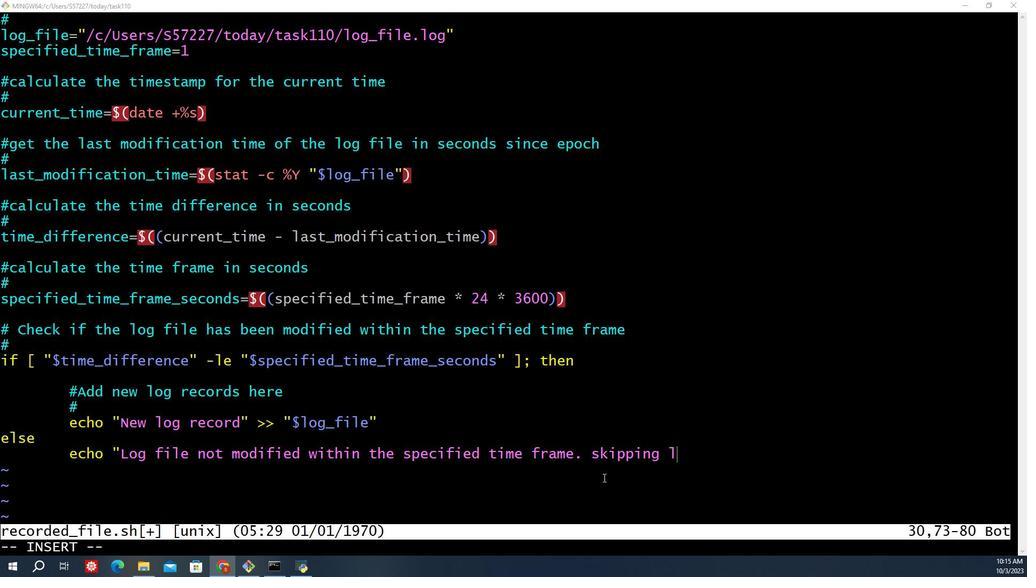 
Action: Mouse pressed left at (271, 384)
Screenshot: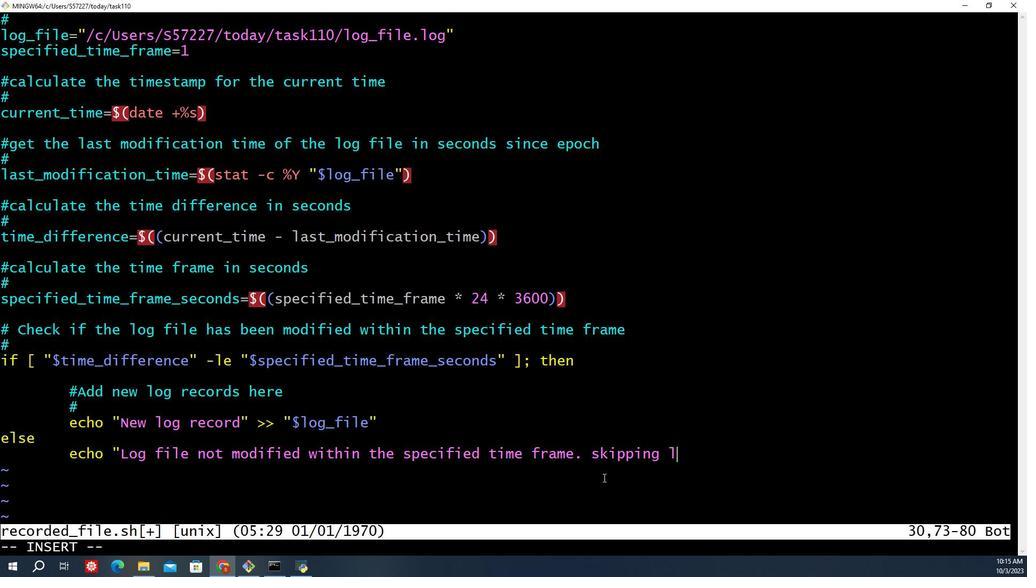 
Action: Key pressed og<Key.space>record<Key.space>a
Screenshot: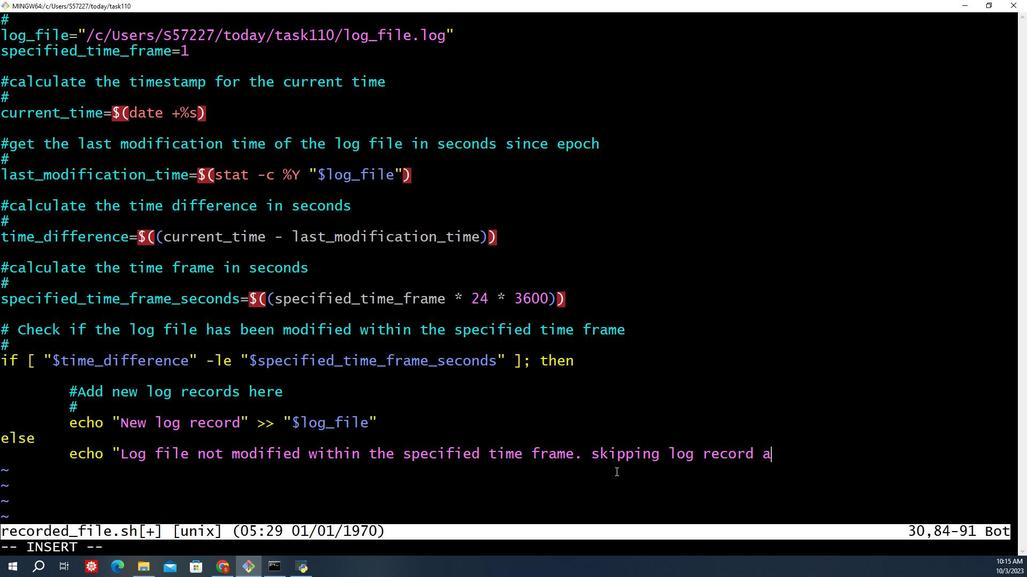 
Action: Mouse moved to (273, 383)
Screenshot: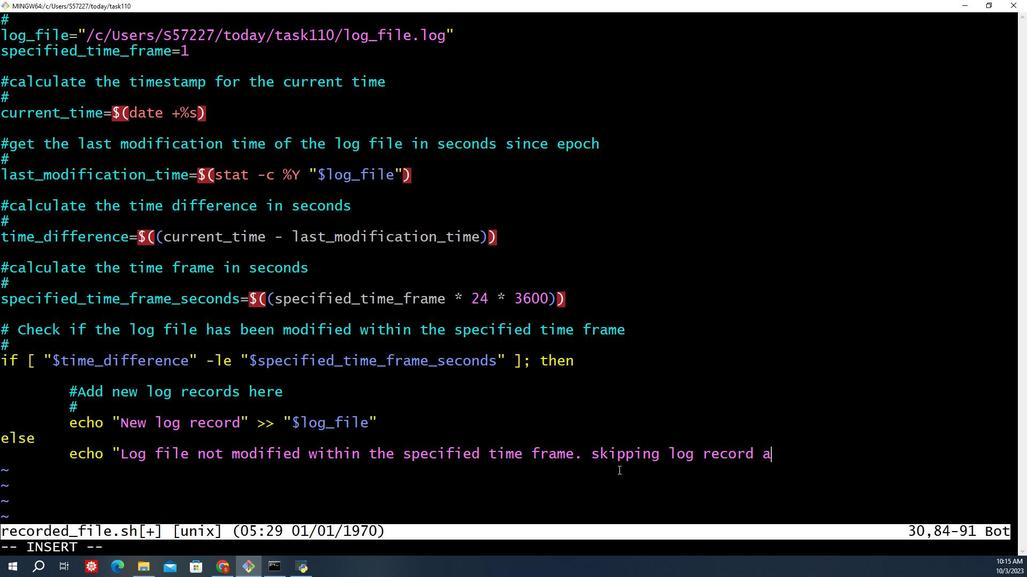 
Action: Key pressed ddition.<Key.shift>"
Screenshot: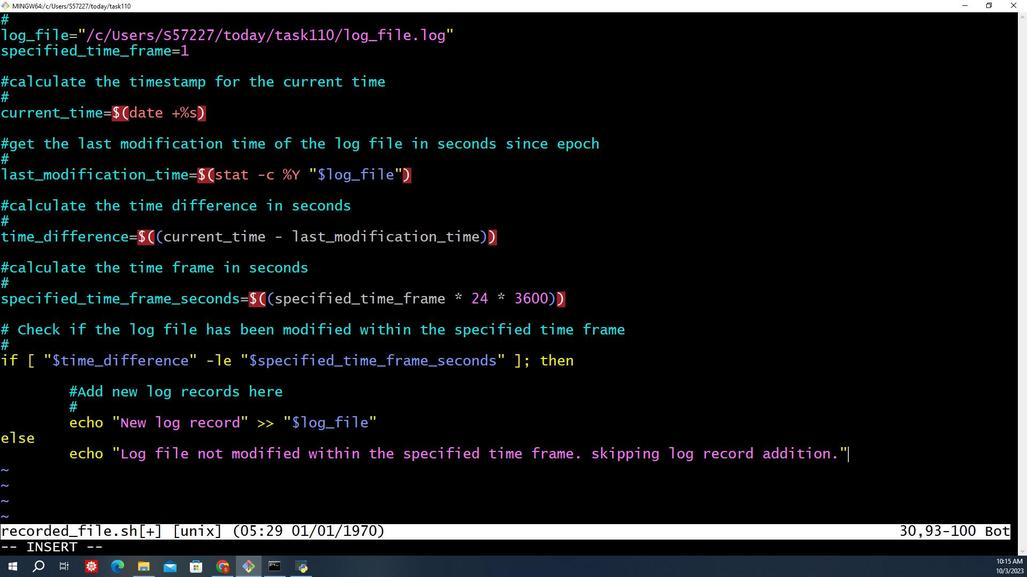 
Action: Mouse moved to (234, 379)
Screenshot: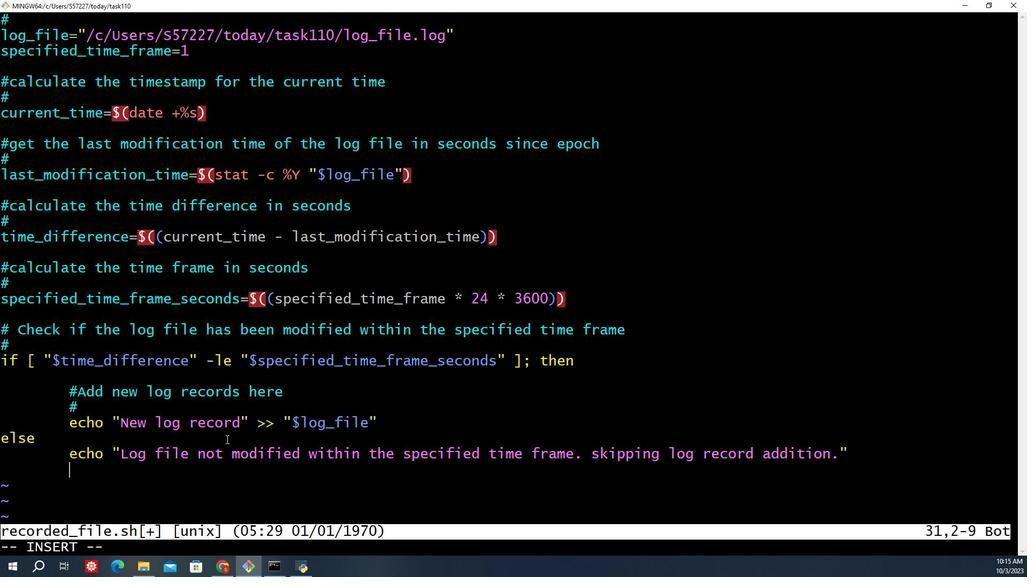 
Action: Key pressed <Key.enter>
Screenshot: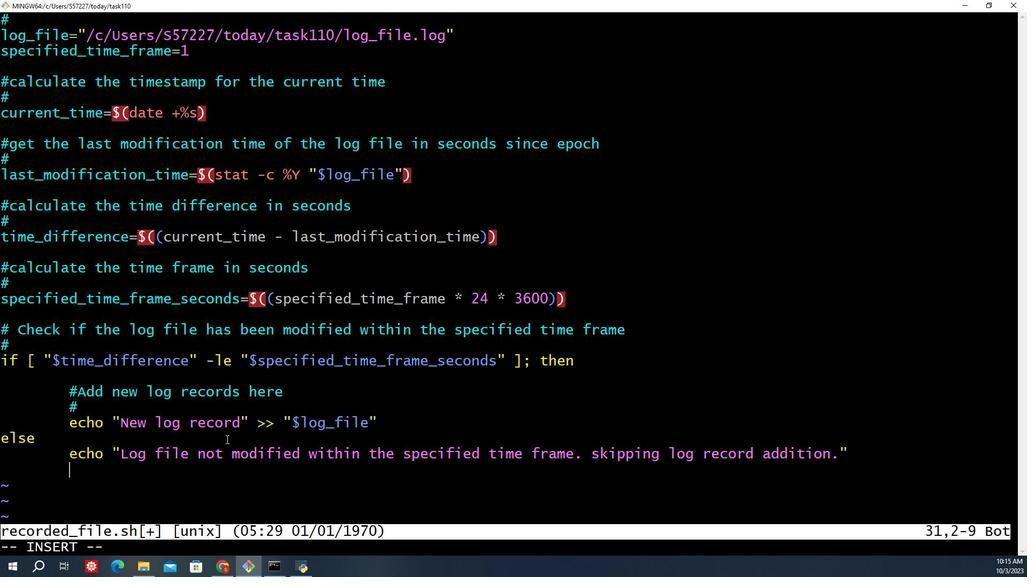 
Action: Mouse moved to (144, 373)
Screenshot: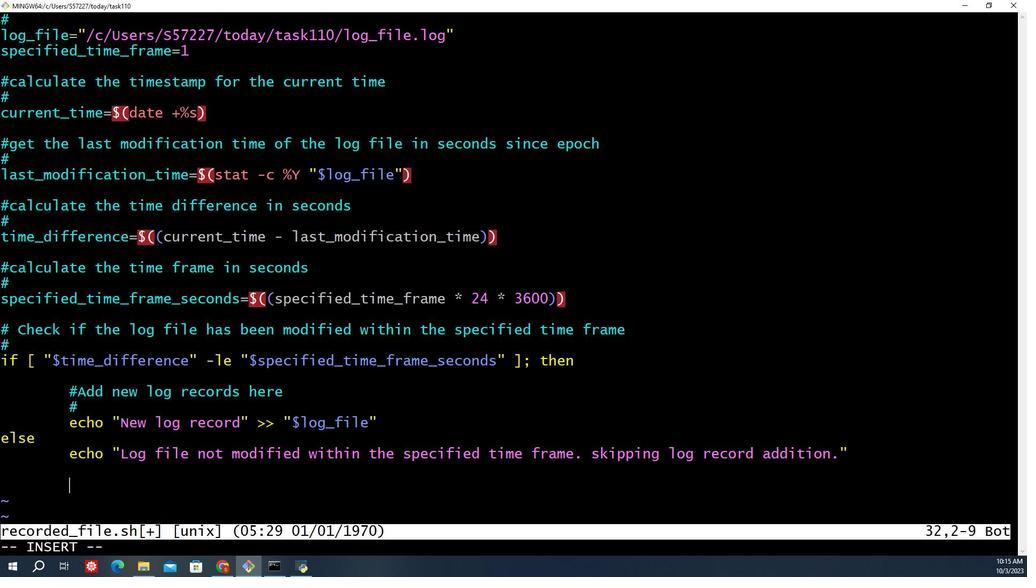 
Action: Key pressed <Key.enter>
Screenshot: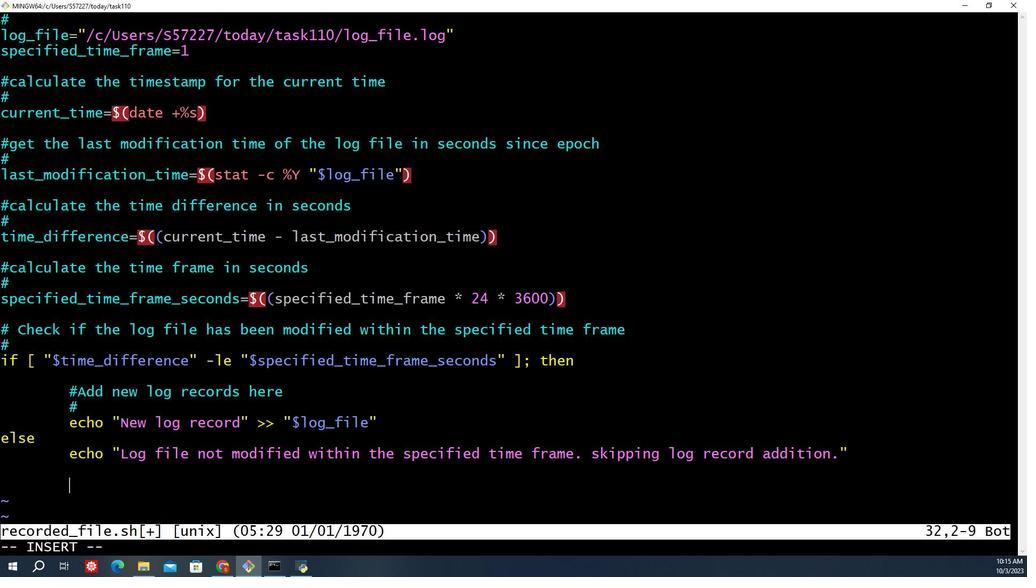 
Action: Mouse moved to (143, 373)
Screenshot: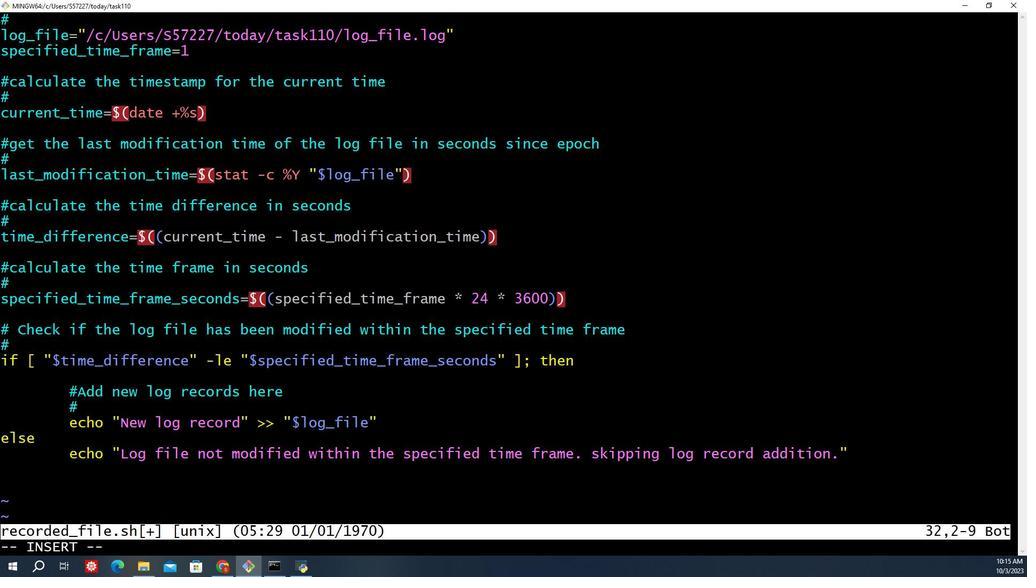 
Action: Mouse pressed left at (143, 373)
Screenshot: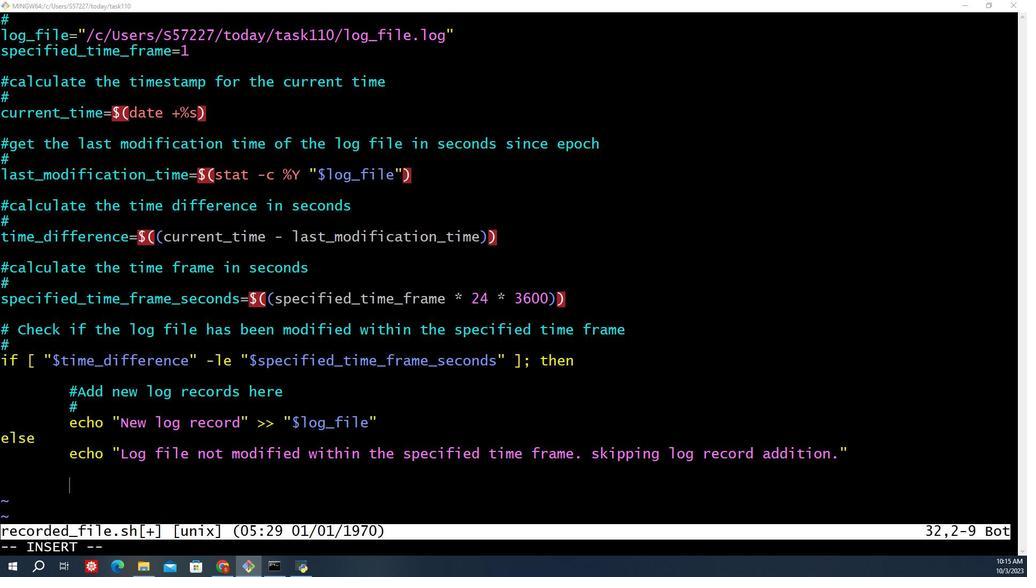 
Action: Mouse moved to (276, 382)
Screenshot: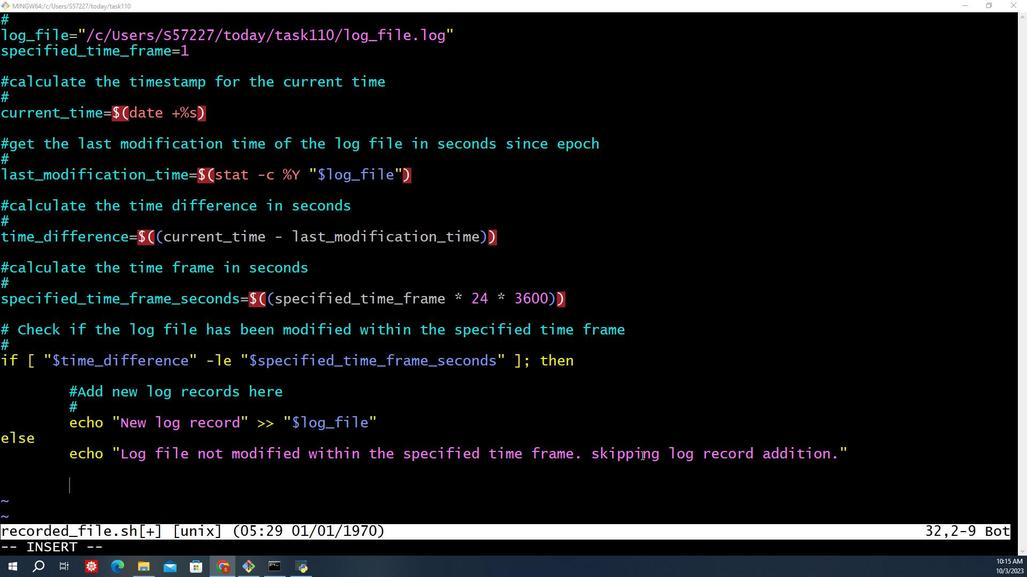 
Action: Key pressed f
Screenshot: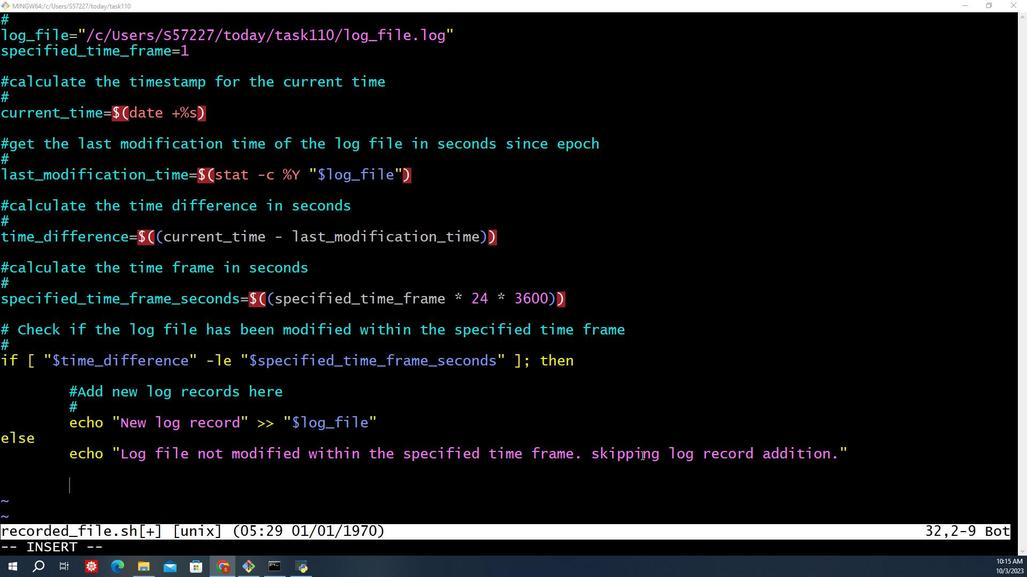 
Action: Mouse moved to (249, 379)
Screenshot: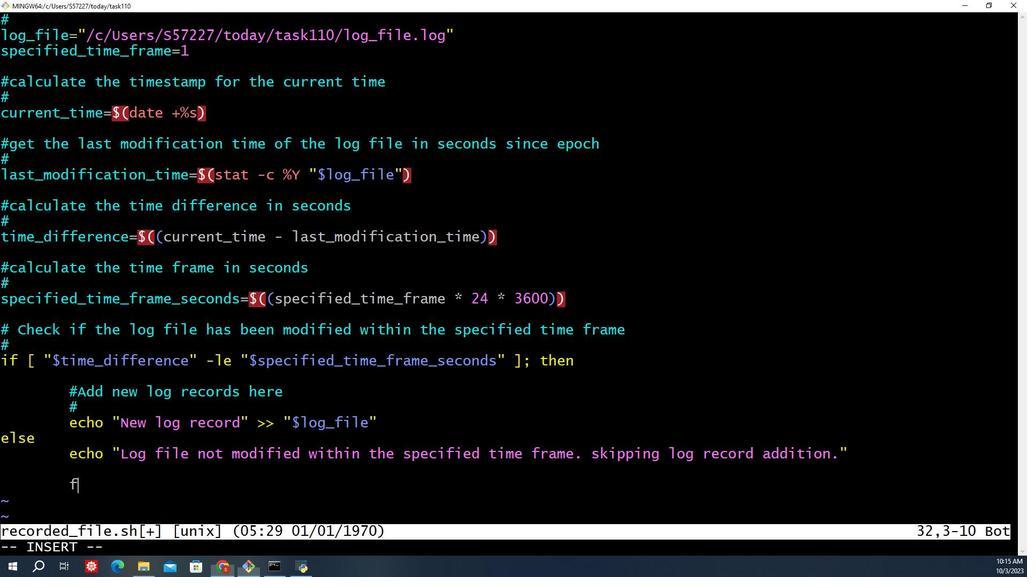 
Action: Mouse pressed left at (249, 379)
Screenshot: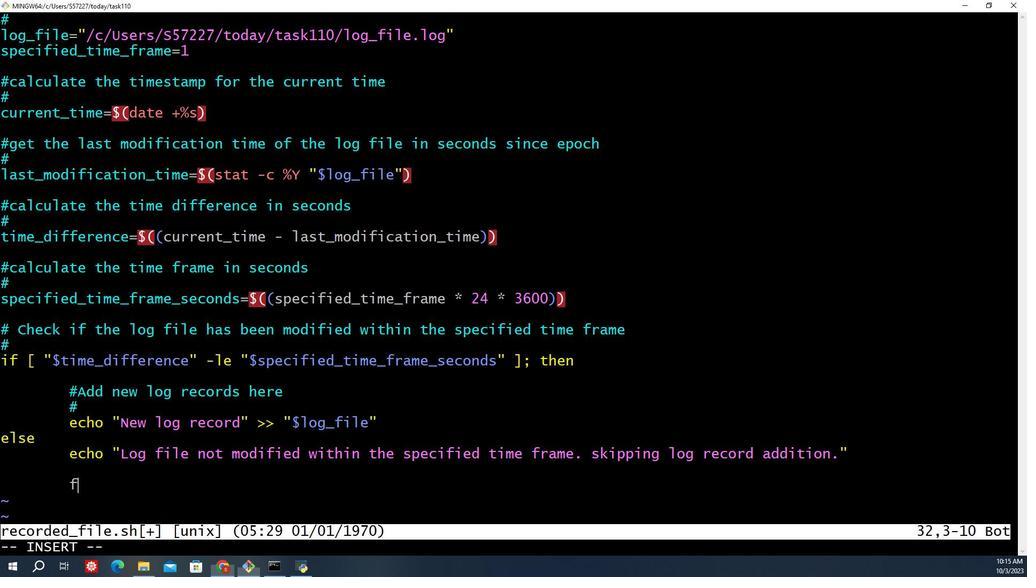 
Action: Key pressed f
Screenshot: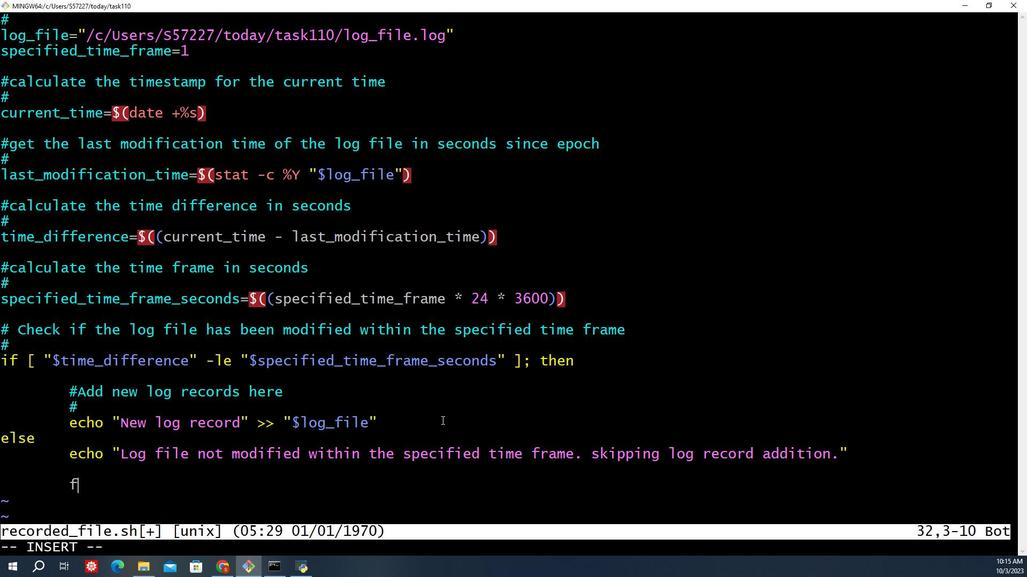 
Action: Mouse moved to (249, 379)
Screenshot: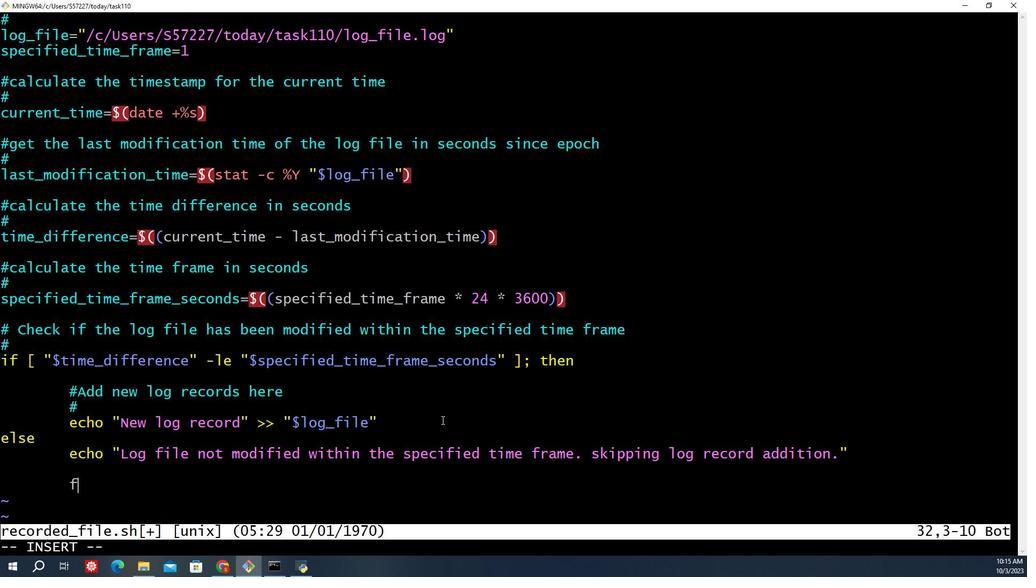 
Action: Key pressed i<Key.esc><Key.shift_r><Key.shift_r>:w<Key.enter><Key.shift_r><Key.shift_r><Key.shift_r><Key.shift_r><Key.shift_r>:wq<Key.shift_r>!<Key.enter>cat<Key.space>recorded<Key.shift>+<Key.shift><Key.backspace><Key.shift>_file.sh<Key.enter>
Screenshot: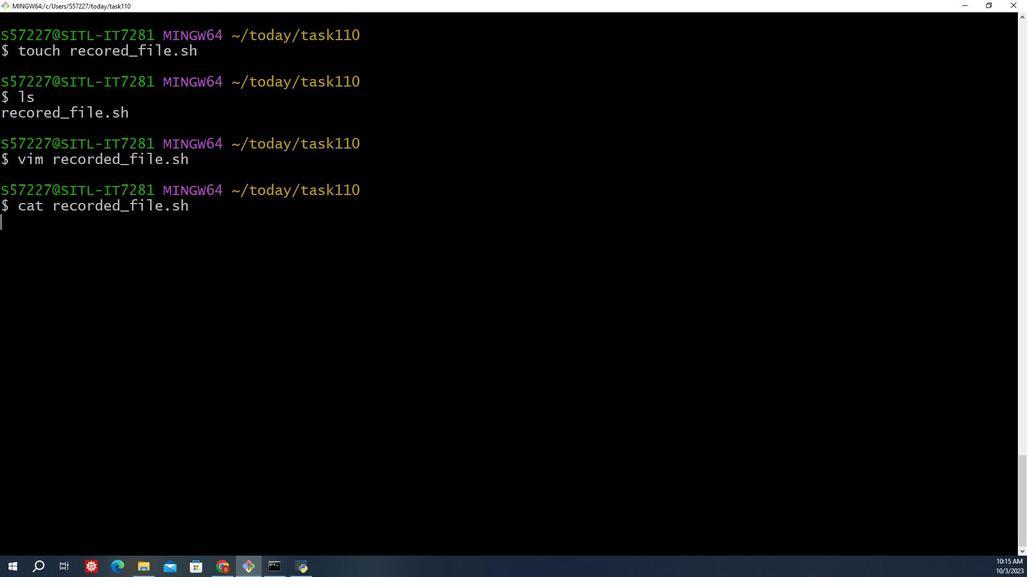 
Action: Mouse scrolled (249, 379) with delta (0, 0)
Screenshot: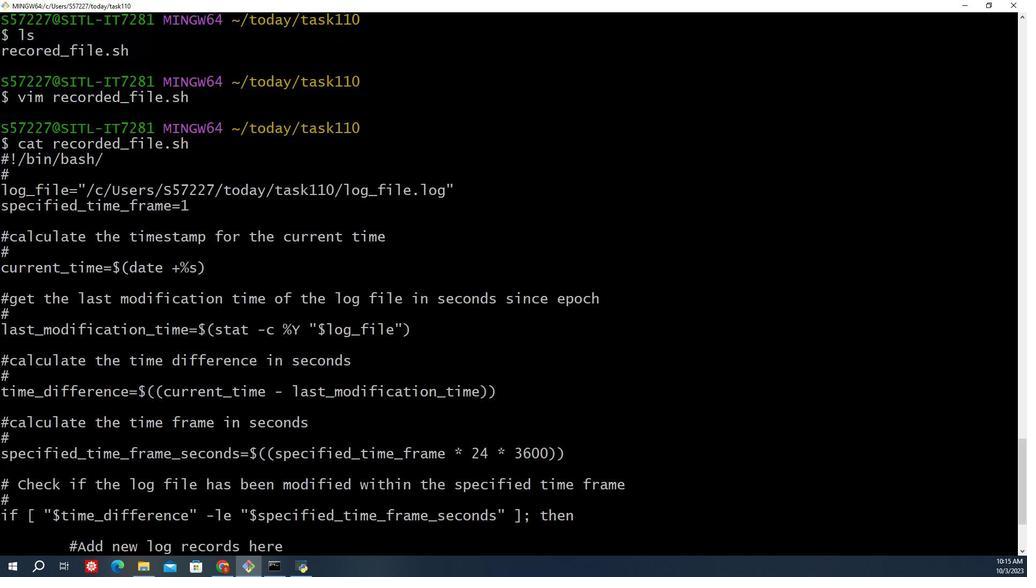 
Action: Mouse scrolled (249, 379) with delta (0, 0)
Screenshot: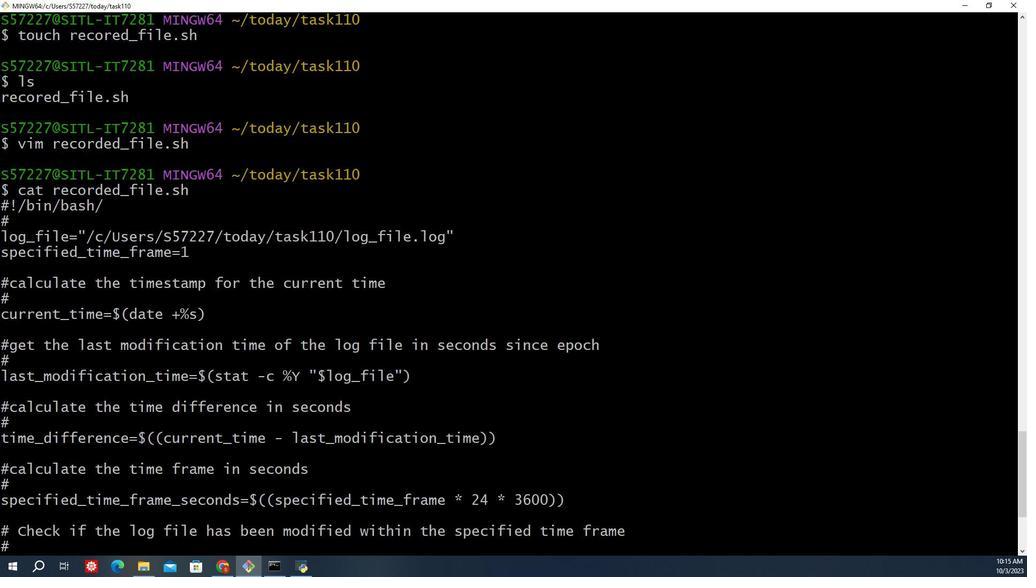 
Action: Mouse scrolled (249, 379) with delta (0, 0)
Screenshot: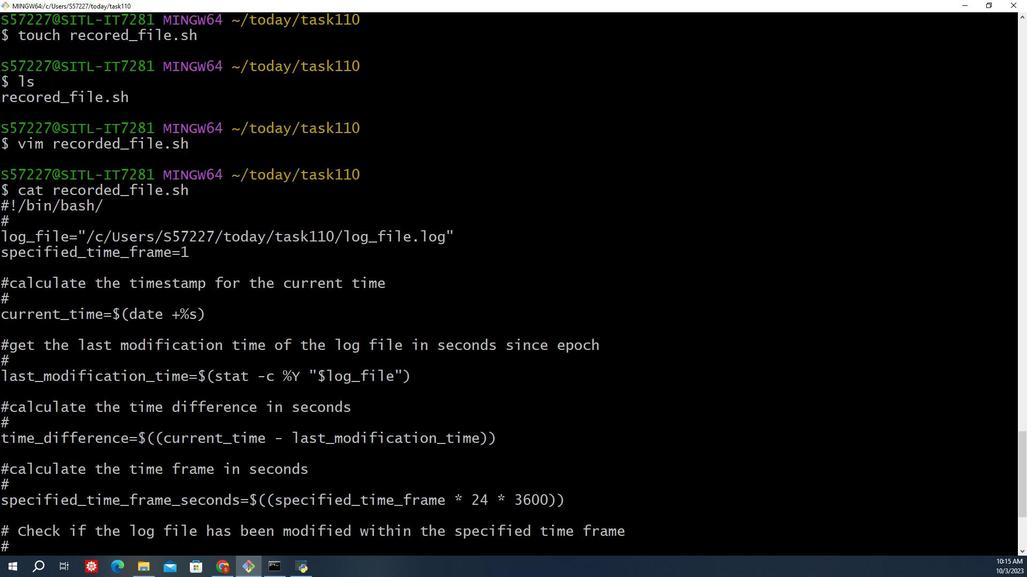 
Action: Mouse scrolled (249, 379) with delta (0, 0)
Screenshot: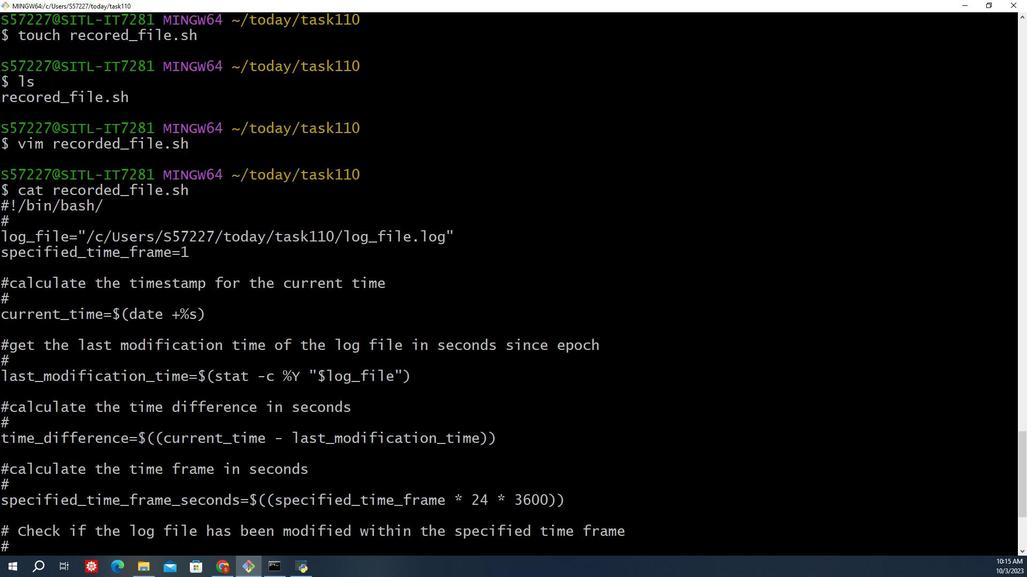 
Action: Mouse moved to (251, 378)
Screenshot: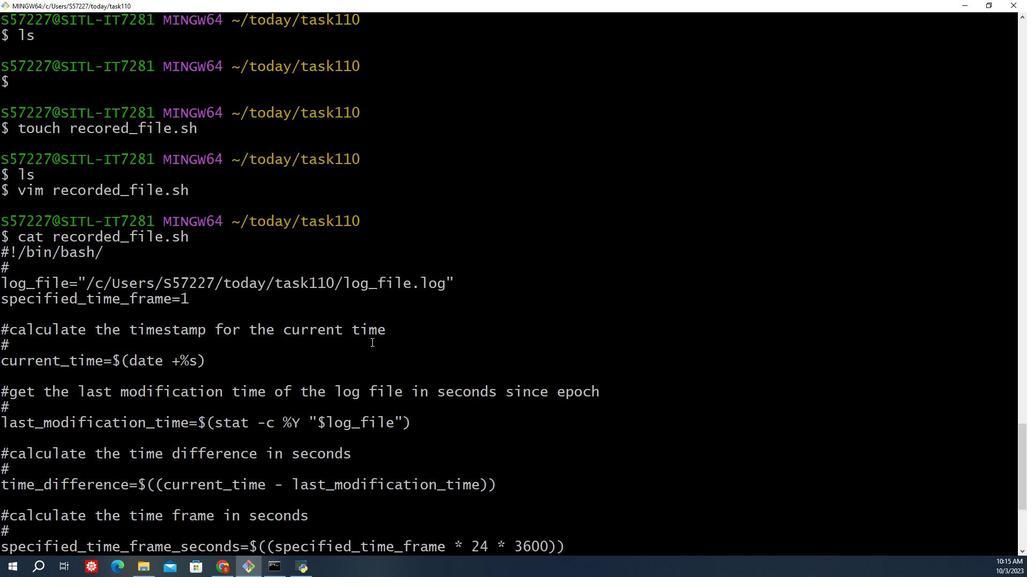 
Action: Mouse scrolled (251, 378) with delta (0, 0)
Screenshot: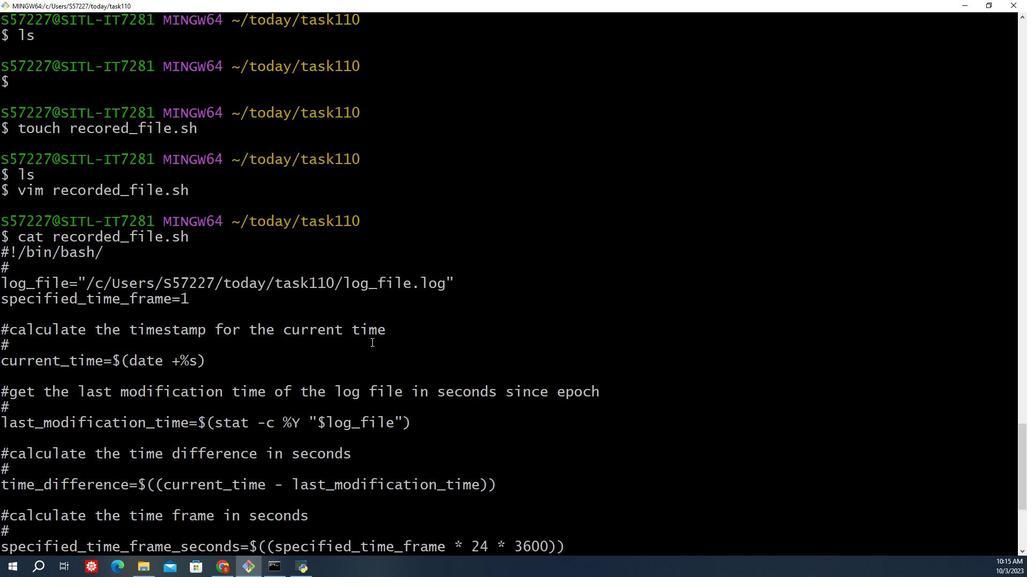 
Action: Mouse moved to (247, 376)
Screenshot: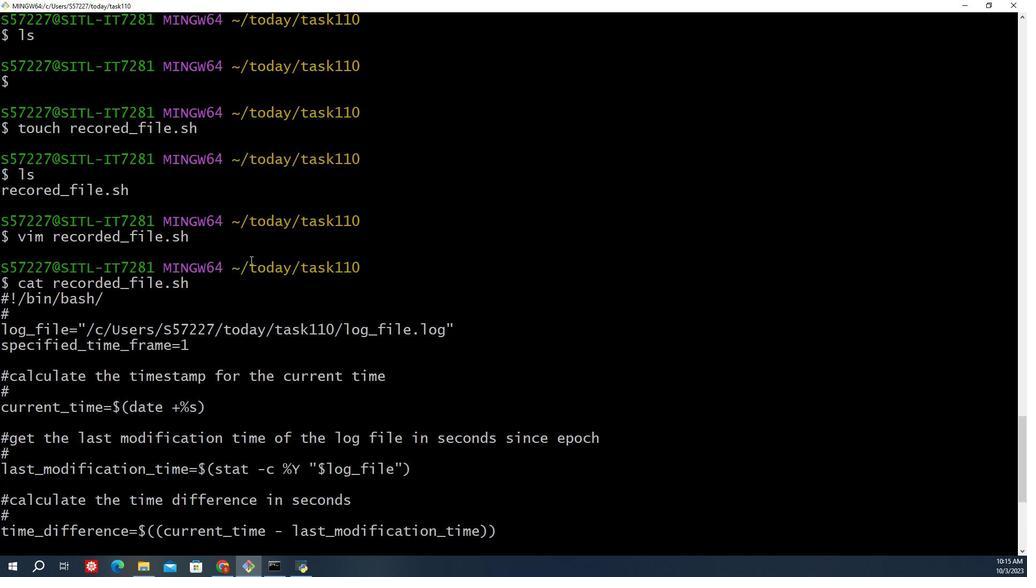 
Action: Mouse scrolled (247, 376) with delta (0, 0)
Screenshot: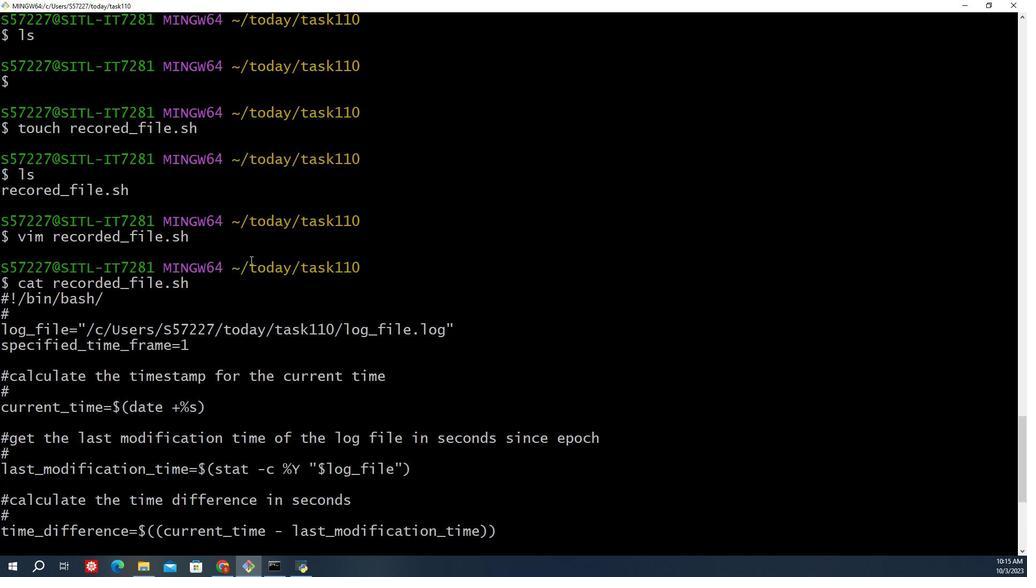 
Action: Mouse moved to (207, 375)
Screenshot: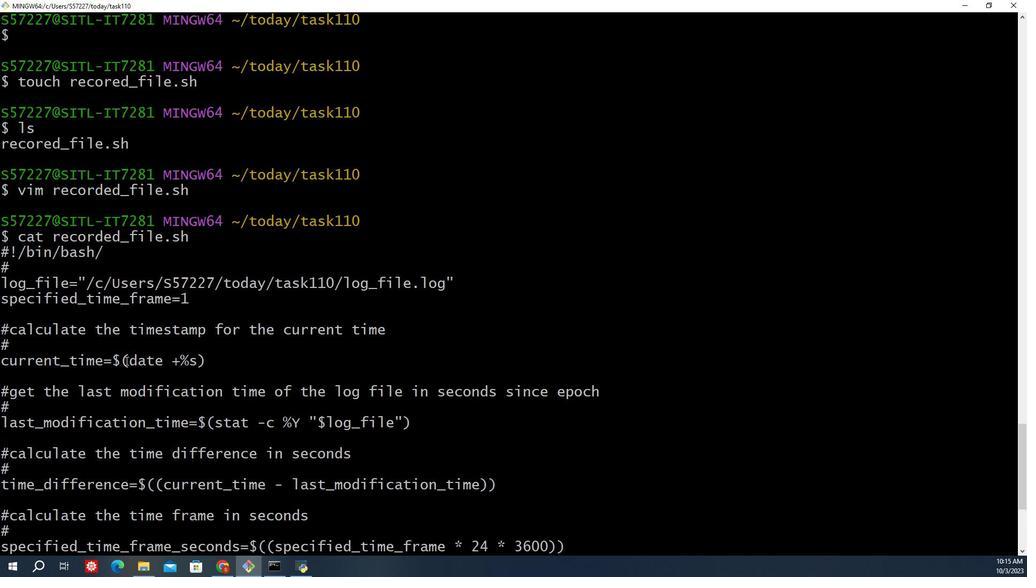 
Action: Mouse scrolled (207, 375) with delta (0, 0)
Screenshot: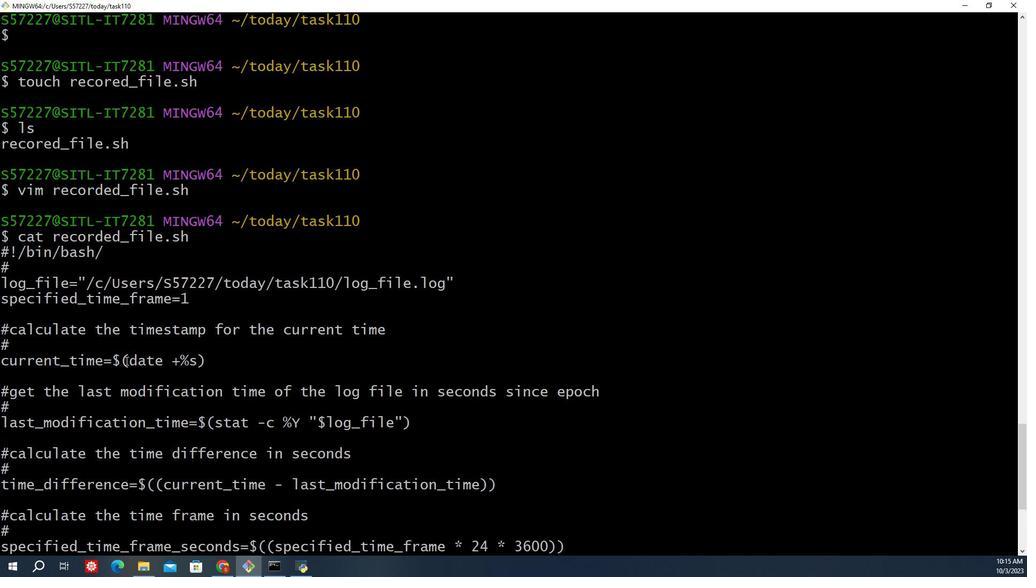 
Action: Mouse scrolled (207, 375) with delta (0, 0)
Screenshot: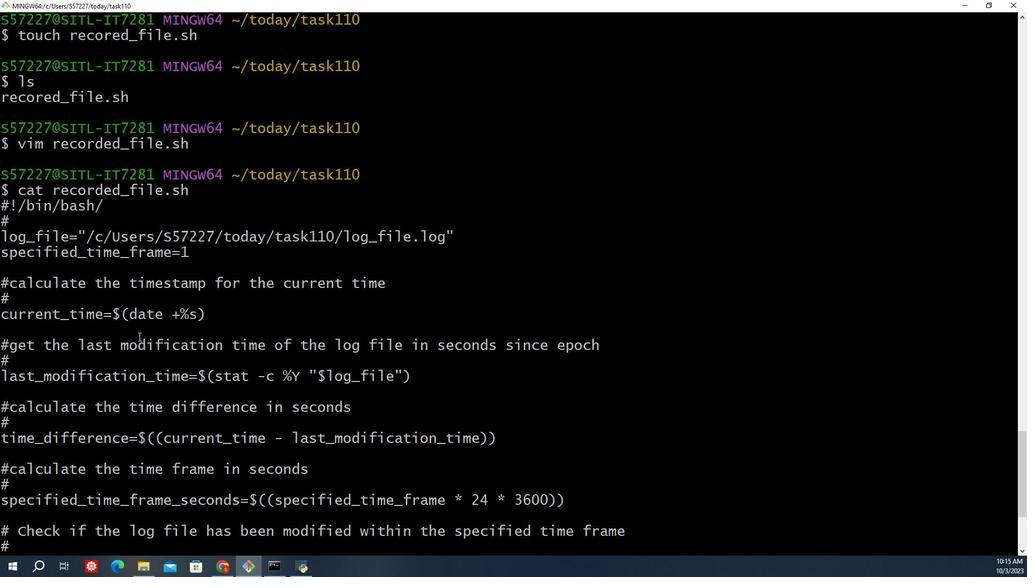 
Action: Mouse moved to (210, 366)
Screenshot: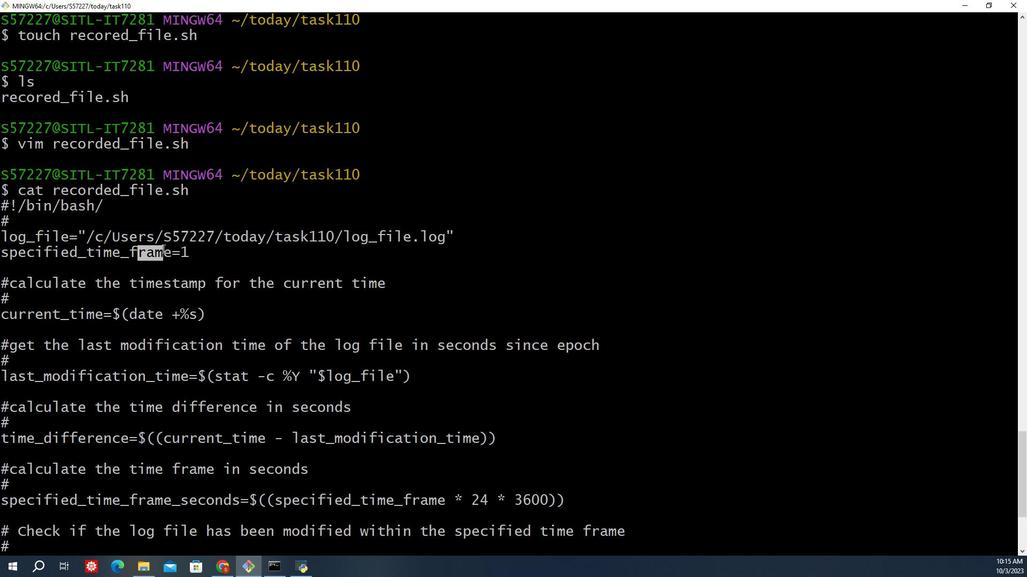 
Action: Mouse pressed left at (210, 366)
Screenshot: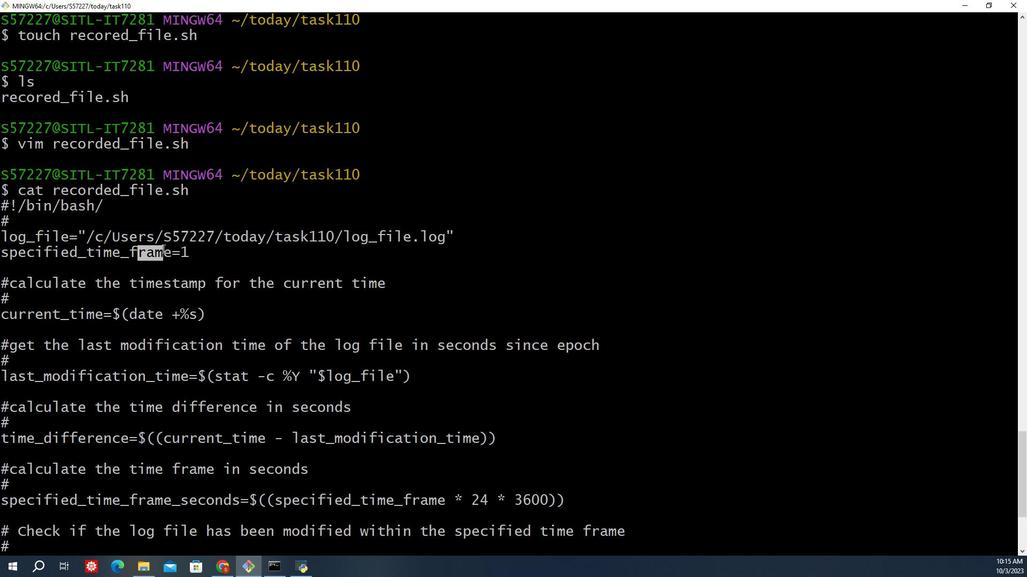
Action: Mouse moved to (239, 366)
Screenshot: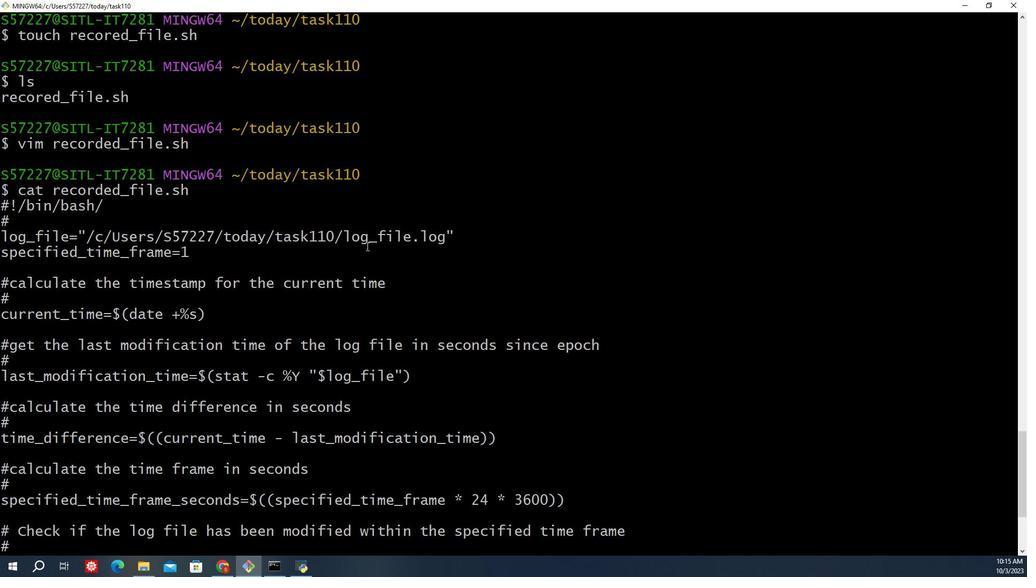 
Action: Mouse pressed left at (239, 366)
Screenshot: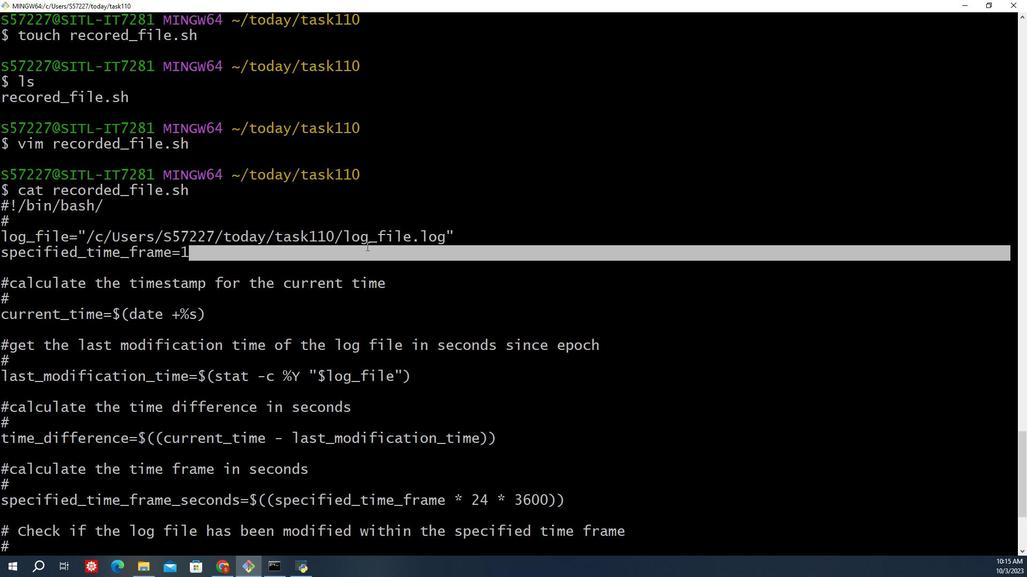 
Action: Mouse moved to (243, 365)
Screenshot: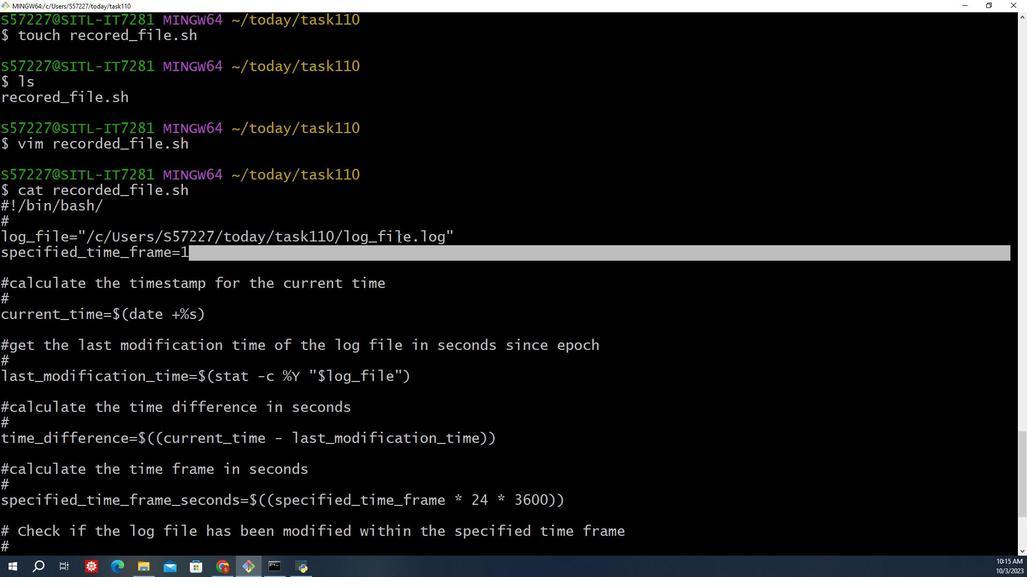
Action: Mouse pressed left at (243, 365)
Screenshot: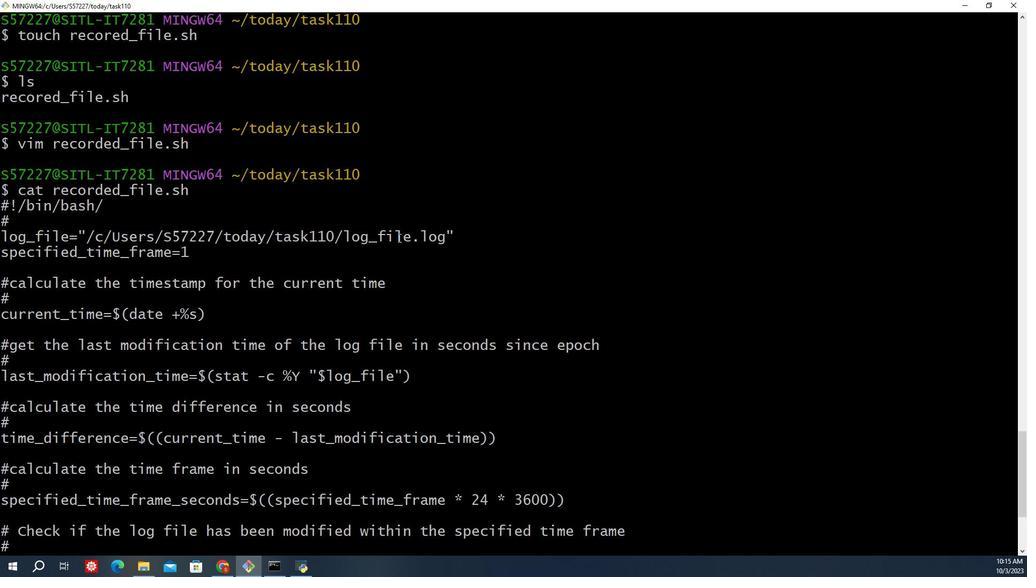
Action: Mouse scrolled (243, 365) with delta (0, 0)
Screenshot: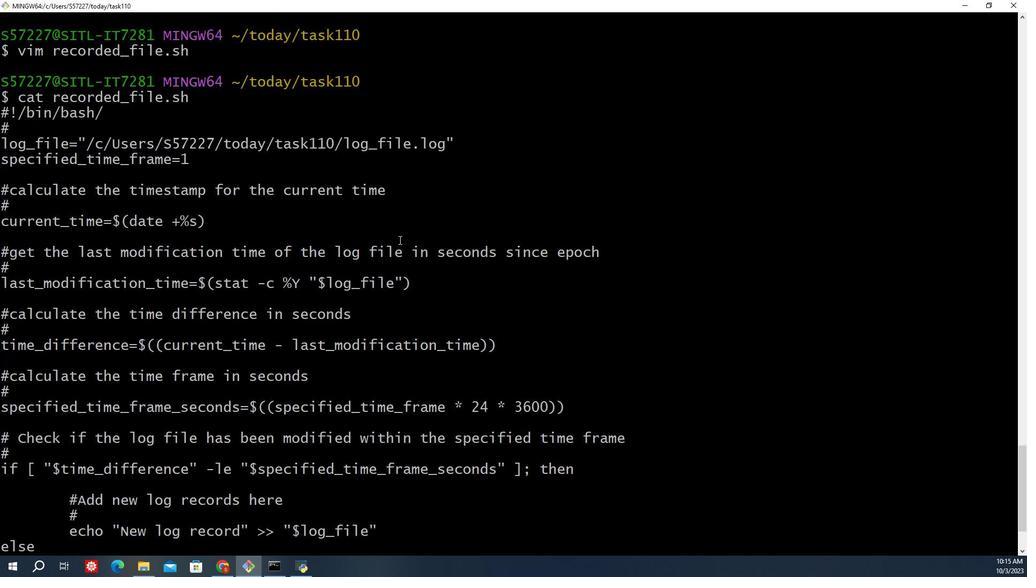 
Action: Mouse scrolled (243, 365) with delta (0, 0)
Screenshot: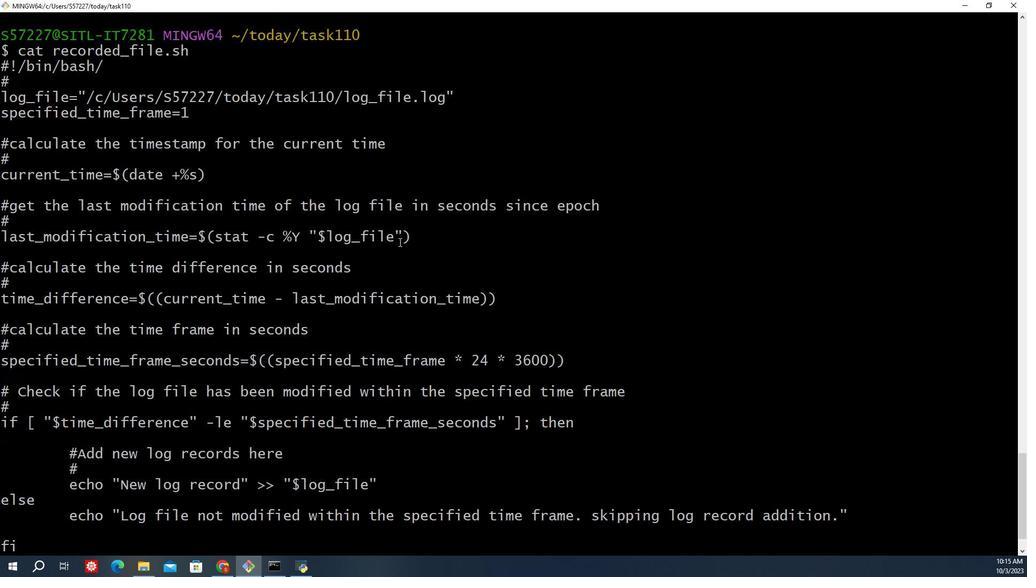 
Action: Mouse scrolled (243, 365) with delta (0, 0)
Screenshot: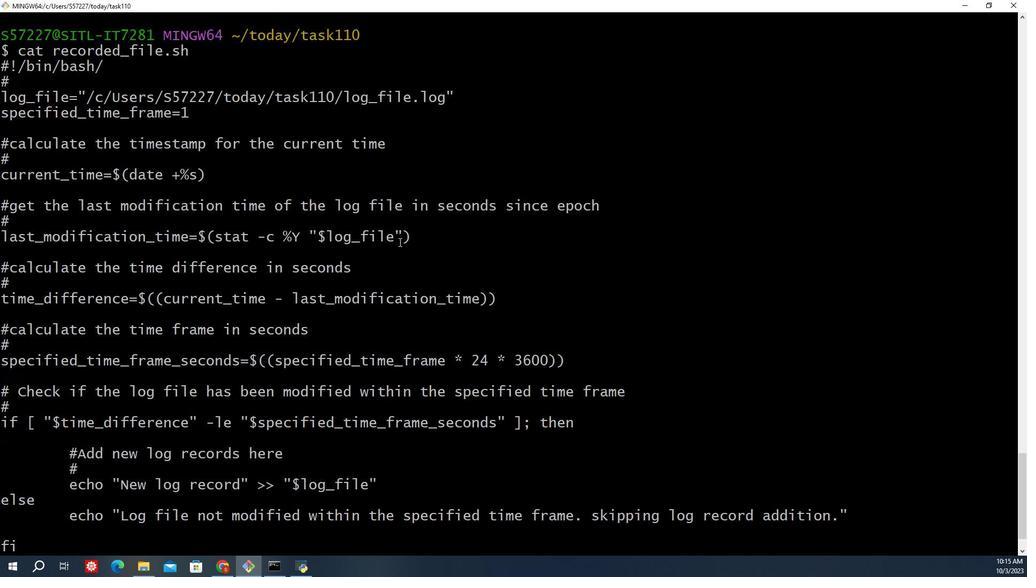 
Action: Mouse moved to (249, 355)
Screenshot: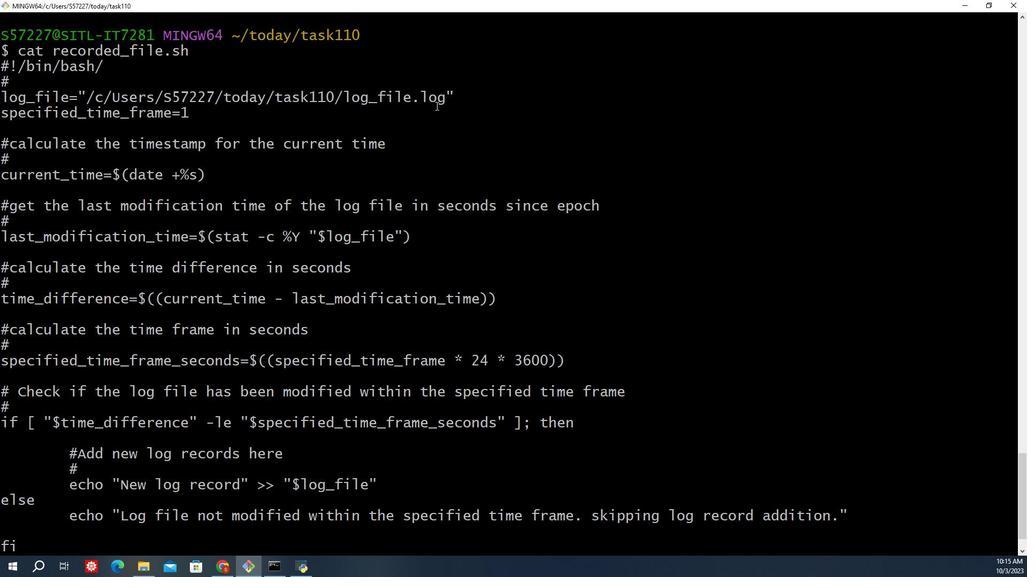
Action: Mouse pressed left at (249, 355)
Screenshot: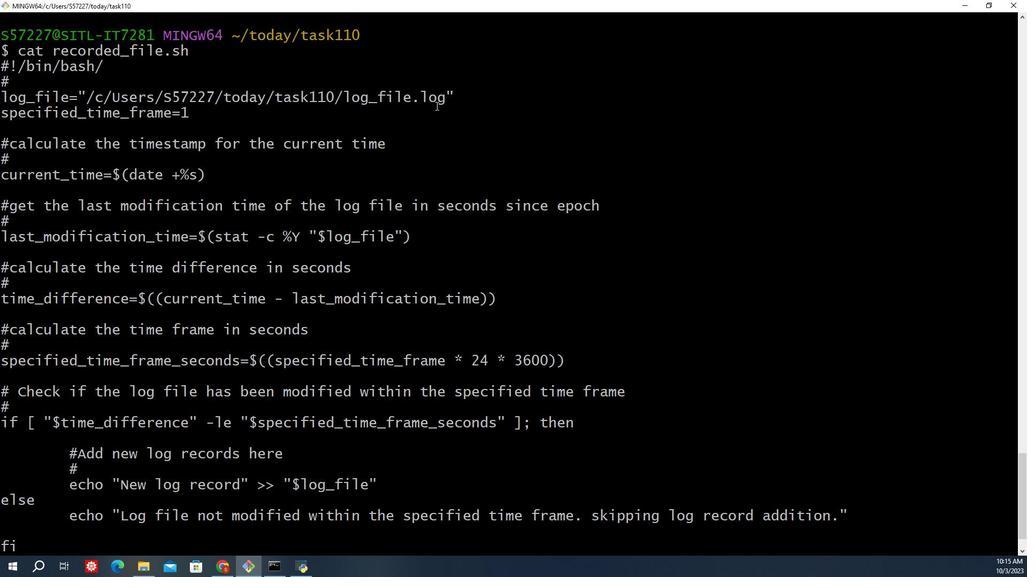 
Action: Mouse moved to (209, 355)
Screenshot: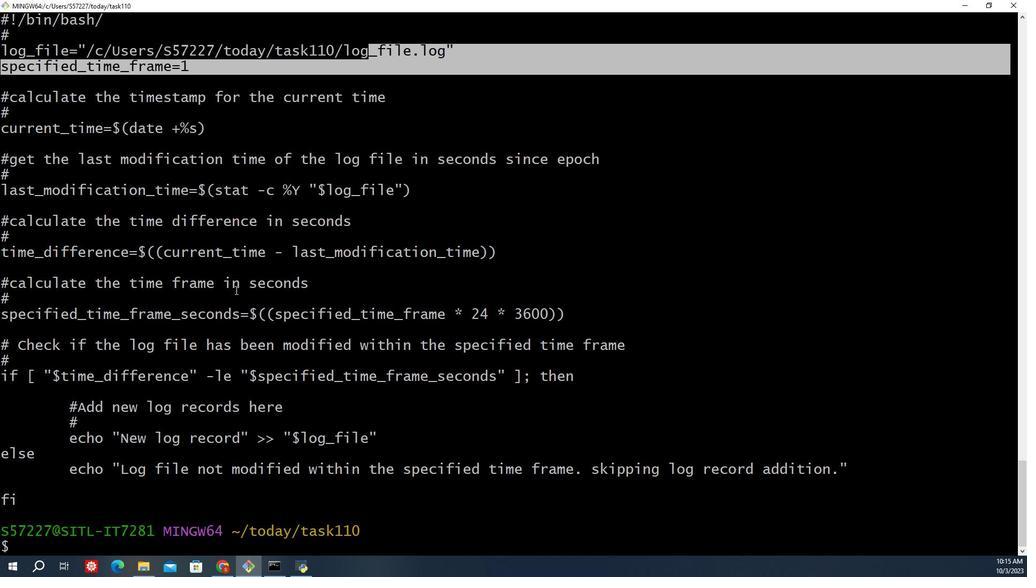 
Action: Mouse scrolled (209, 355) with delta (0, 0)
Screenshot: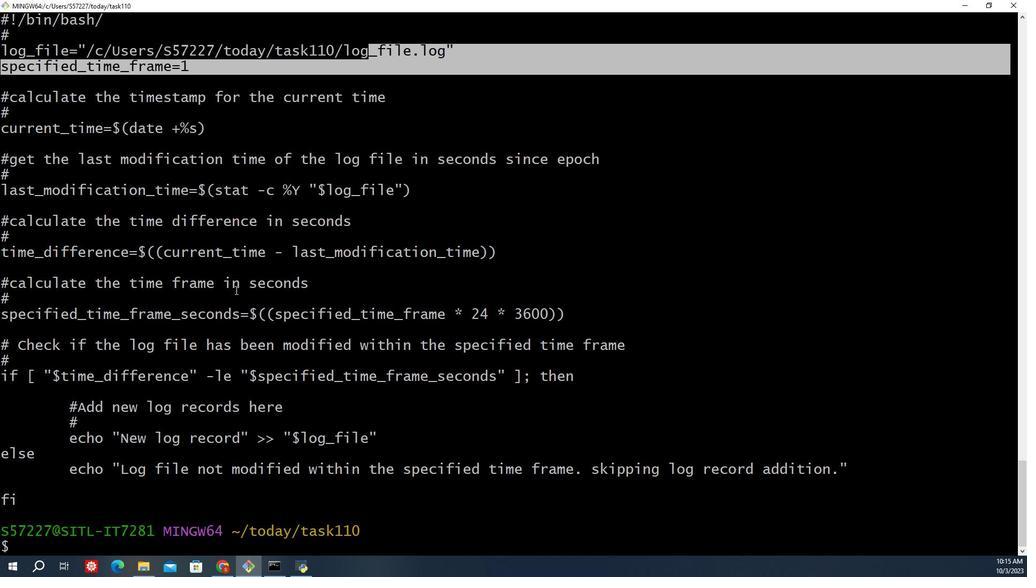 
Action: Mouse moved to (220, 378)
Screenshot: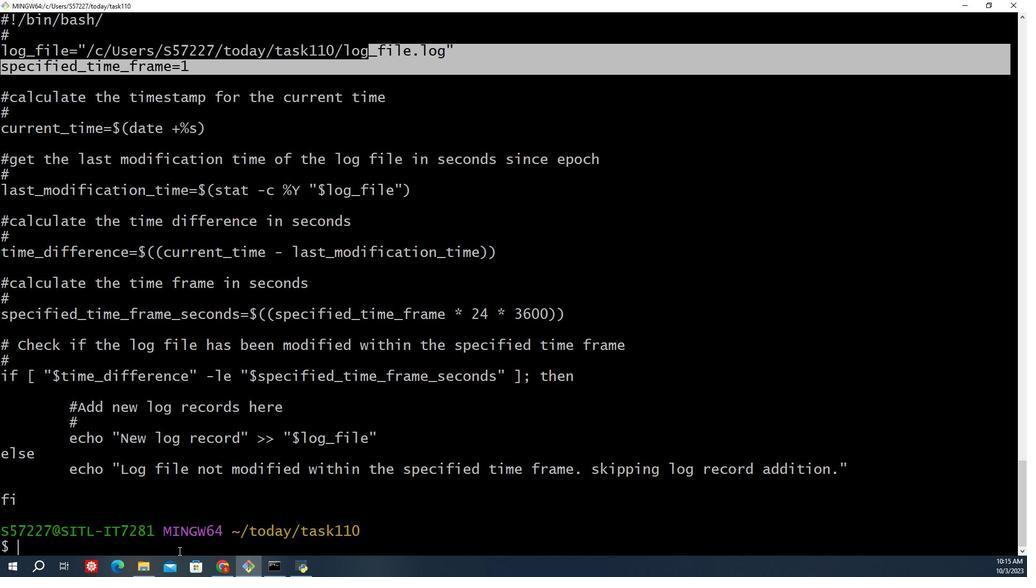 
Action: Mouse scrolled (220, 378) with delta (0, 0)
Screenshot: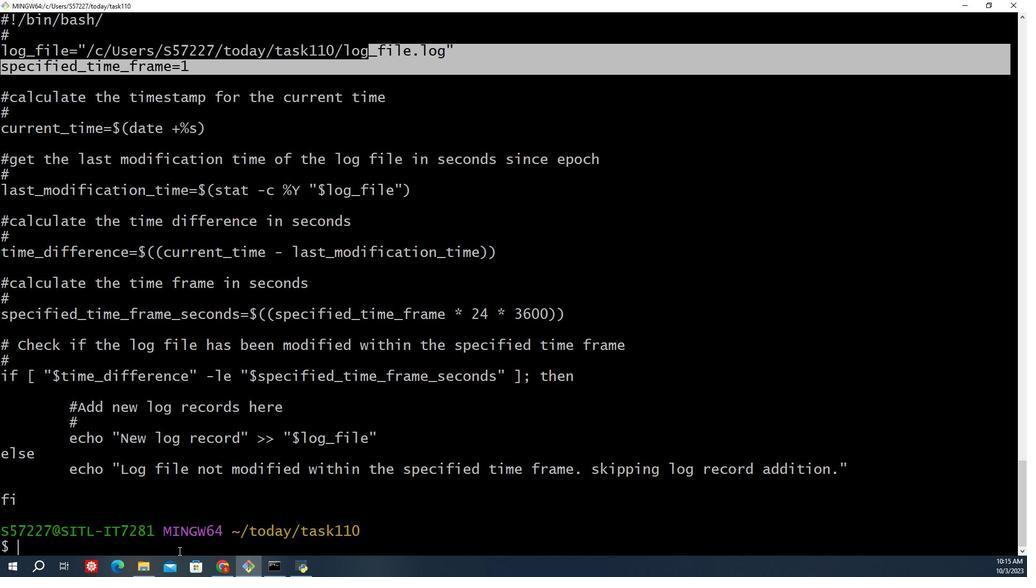 
Action: Mouse moved to (213, 389)
Screenshot: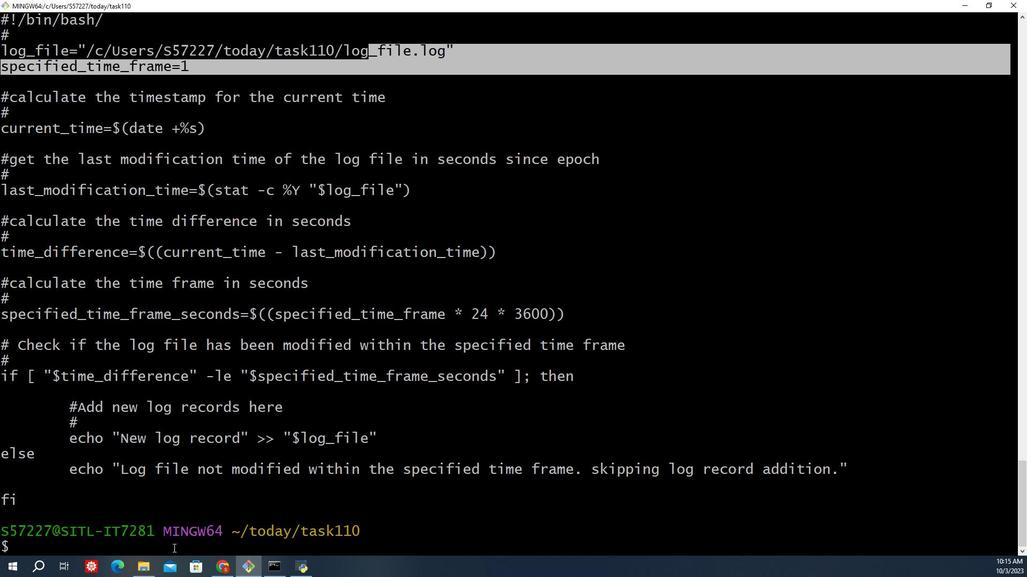 
Action: Mouse pressed left at (213, 389)
Screenshot: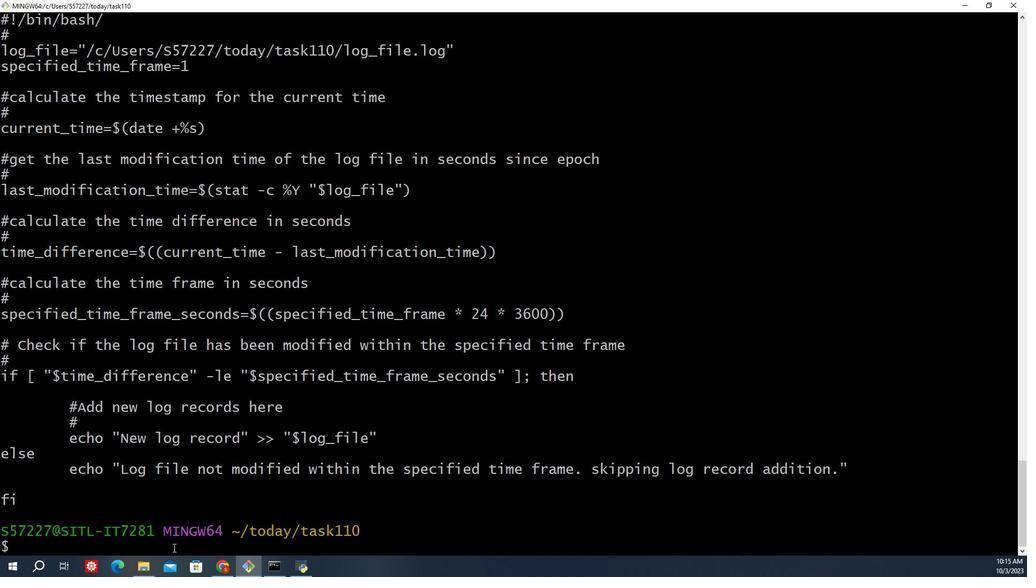 
Action: Mouse moved to (213, 389)
Screenshot: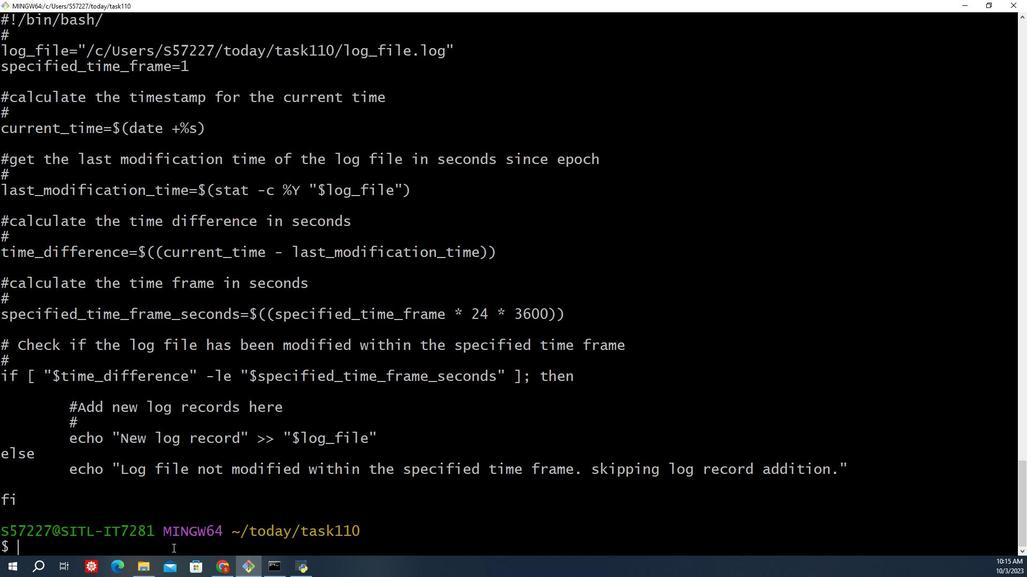 
Action: Key pressed ls<Key.enter>s<Key.backspace>s<Key.backspace>chmod<Key.space><Key.shift>+x<Key.space>recorded<Key.shift>_fie<Key.backspace>le.sh<Key.enter>s<Key.backspace>c<Key.backspace>,.<Key.backspace><Key.backspace>./recore<Key.backspace>ded<Key.shift><Key.shift><Key.shift><Key.shift><Key.shift><Key.shift><Key.shift><Key.shift>_file.sh<Key.enter>touch<Key.space>log<Key.shift>_gile.<Key.backspace><Key.backspace><Key.backspace><Key.backspace><Key.backspace>file.st<Key.backspace><Key.backspace>log<Key.enter><Key.up><Key.up><Key.up><Key.up><Key.backspace><Key.backspace><Key.backspace>vi<Key.space>m<Key.backspace><Key.backspace>m<Key.space>recorded<Key.space><Key.backspace><Key.shift>_file.sh<Key.enter><Key.up><Key.up><Key.up><Key.up><Key.up><Key.up><Key.up><Key.up><Key.up><Key.up><Key.up><Key.up><Key.up><Key.up><Key.up>i<Key.shift_r><Key.shift_r><Key.shift_r><Key.shift_r><Key.shift_r><Key.shift_r><Key.shift_r><Key.shift_r><Key.shift_r><Key.shift_r><Key.shift_r><Key.shift_r><Key.shift_r>re<Key.backspace><Key.backspace>echo<Key.space><Key.shift>"t<Key.shift_r>ime<Key.shift>_diffr<Key.backspace>erence<Key.shift><Key.shift><Key.shift><Key.shift><Key.shift>"<Key.left><Key.left><Key.left><Key.left><Key.left><Key.left><Key.left><Key.left><Key.left><Key.left><Key.left><Key.left><Key.left><Key.left><Key.left><Key.left><Key.shift_r>$<Key.right><Key.right><Key.right><Key.right><Key.right><Key.right><Key.right><Key.right><Key.right><Key.right><Key.right><Key.right><Key.right><Key.right><Key.right><Key.space>of<Key.space><Key.backspace><Key.backspace><Key.backspace>bwt<Key.backspace><Key.backspace>etween<Key.space>current<Key.space>time<Key.space>and<Key.space>last<Key.space>modification<Key.left><Key.left><Key.left><Key.left><Key.left><Key.left><Key.left><Key.left><Key.left><Key.left><Key.left><Key.left><Key.left><Key.left><Key.left><Key.left><Key.left><Key.left><Key.left><Key.left><Key.left><Key.left><Key.left><Key.left><Key.left><Key.left><Key.left><Key.left><Key.left><Key.left><Key.left><Key.left><Key.left><Key.left><Key.left><Key.left><Key.left><Key.left><Key.left><Key.left><Key.left><Key.left><Key.left><Key.left><Key.left><Key.left><Key.left><Key.left><Key.left><Key.left><Key.left><Key.left><Key.left><Key.left><Key.left><Key.left><Key.left><Key.left><Key.backspace><Key.end><Key.left><Key.space>is<Key.space><Key.shift_r><Key.shift_r>$timefi<Key.backspace><Key.backspace><Key.shift>_difference<Key.esc><Key.shift_r>:<Key.backspace>i<Key.down><Key.down><Key.down><Key.enter>echo<Key.space><Key.shift>"<Key.shift_r>This<Key.space>is<Key.space>the<Key.space>speci<Key.backspace><Key.backspace><Key.backspace><Key.backspace><Key.backspace>time<Key.space>frame<Key.space><Key.backspace><Key.backspace><Key.backspace><Key.backspace><Key.backspace><Key.backspace><Key.backspace><Key.backspace><Key.backspace><Key.backspace><Key.backspace><Key.backspace><Key.backspace><Key.backspace><Key.backspace><Key.backspace><Key.backspace><Key.backspace><Key.backspace><Key.backspace><Key.backspace><Key.backspace><Key.backspace><Key.shift_r>$specified<Key.shift>_time<Key.shift>_frame<Key.shift><Key.shift><Key.shift><Key.shift><Key.shift><Key.shift><Key.shift><Key.shift><Key.shift><Key.shift><Key.shift><Key.shift><Key.shift><Key.shift><Key.shift><Key.shift>_seoc<Key.backspace><Key.backspace>conds<Key.shift><Key.shift><Key.shift><Key.shift><Key.shift><Key.shift><Key.shift><Key.shift><Key.shift><Key.shift>"<Key.shift><Key.esc><Key.shift_r>"<Key.backspace><Key.shift_r>:w<Key.enter><Key.shift_r>:Wq<Key.shift_r><Key.shift_r><Key.backspace><Key.backspace><Key.shift_r>wq<Key.shift_r>!<Key.enter>.<Key.backspace>chmod<Key.space><Key.shift><Key.shift><Key.shift>+x<Key.space>te<Key.backspace>re<Key.backspace><Key.backspace><Key.backspace>rech<Key.backspace>orded<Key.shift>_file.sh<Key.enter>./recorded<Key.shift>_file.sh<Key.enter>cat<Key.space>l<Key.shift>og<Key.shift>_gi<Key.backspace><Key.backspace>file.log<Key.enter>./reo<Key.backspace>corded<Key.shift>_file.sh<Key.enter>cat<Key.space>log<Key.shift>_file.log<Key.enter>
Screenshot: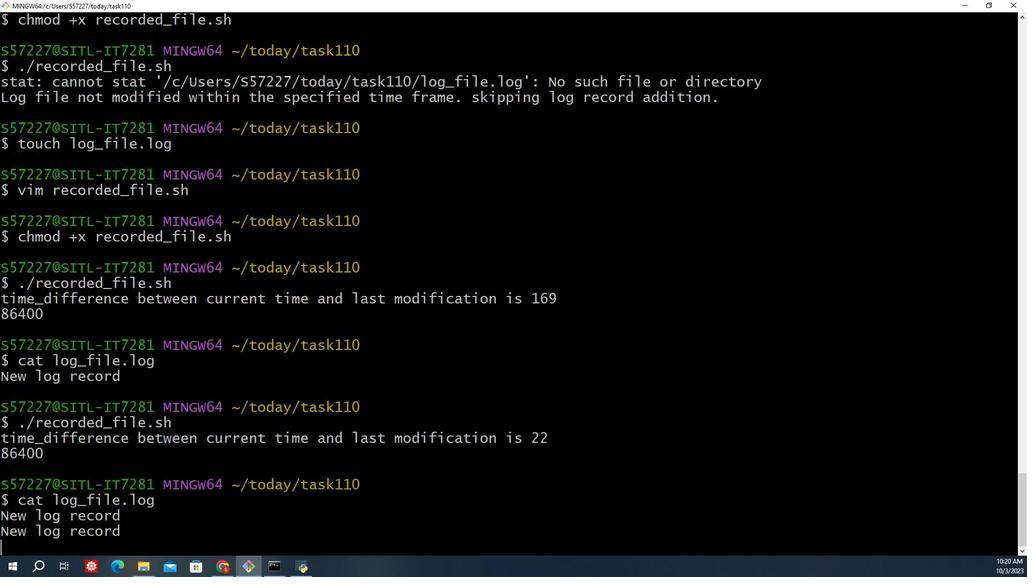 
Action: Mouse moved to (151, 386)
Screenshot: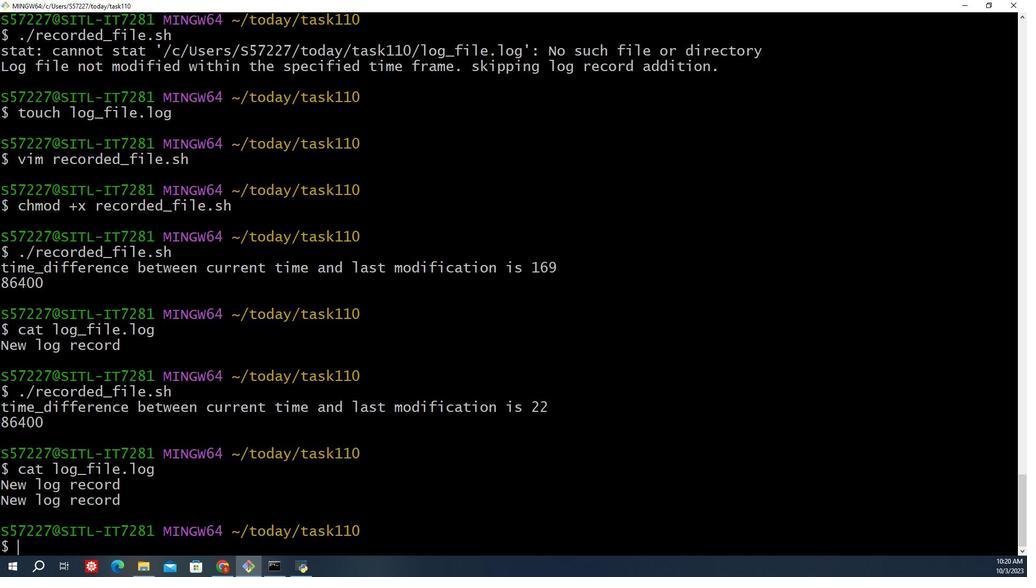 
Action: Mouse pressed left at (151, 386)
Screenshot: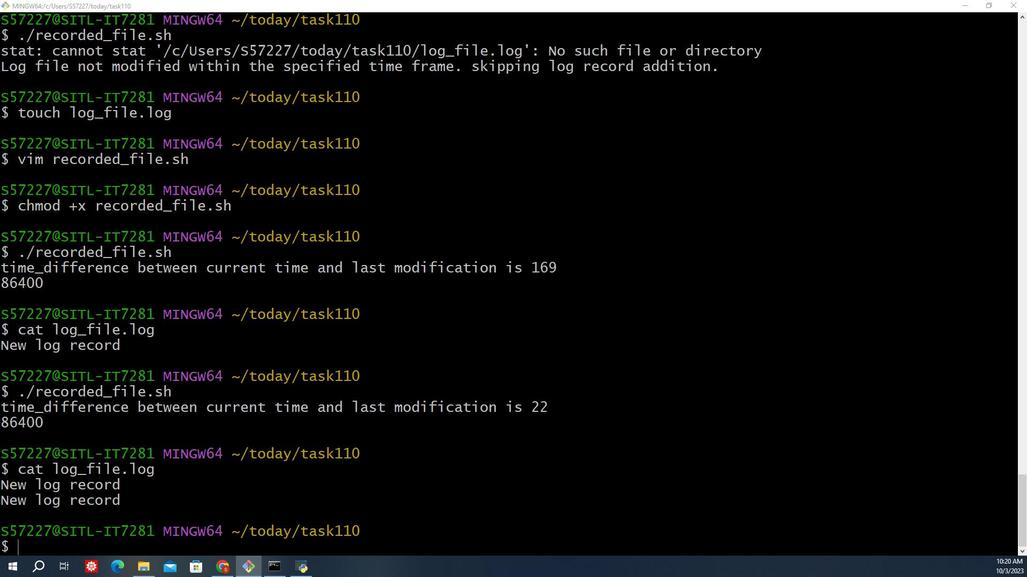 
Action: Mouse moved to (259, 365)
Screenshot: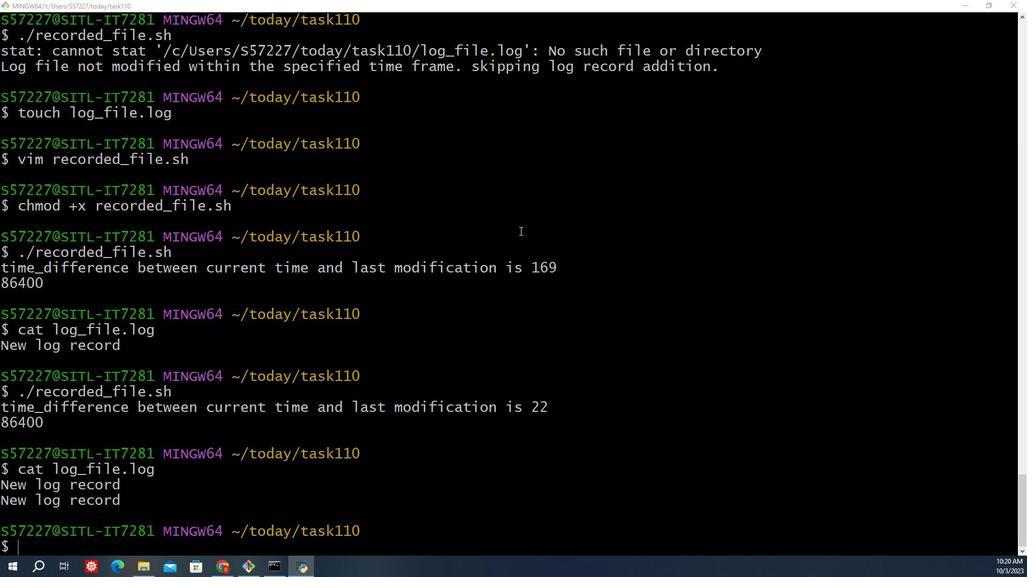 
